 Task: Font style For heading Use Bell MT with dark cyan 1 colour & Underline. font size for heading '24 Pt. 'Change the font style of data to Britannic Boldand font size to  18 Pt. Change the alignment of both headline & data to  Align top. In the sheet  analysisMonthlySales_Analysis
Action: Mouse moved to (64, 99)
Screenshot: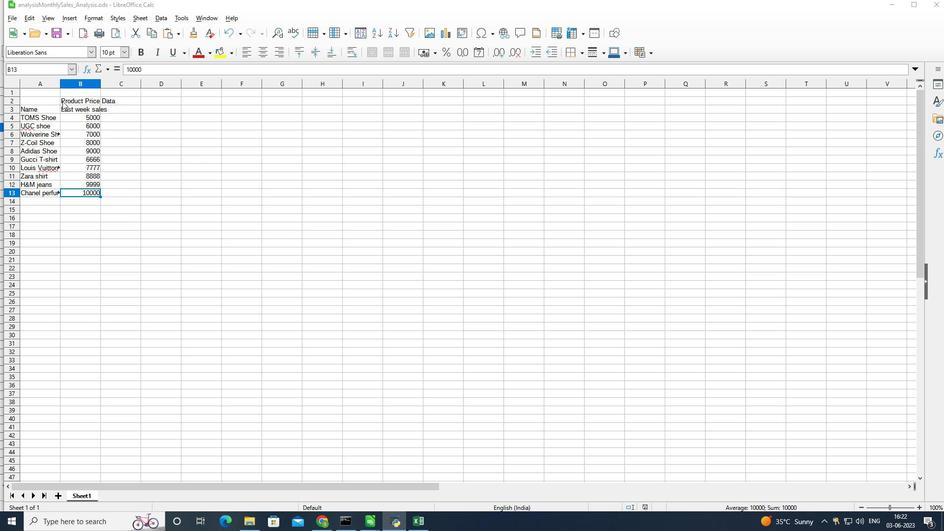 
Action: Mouse pressed left at (64, 99)
Screenshot: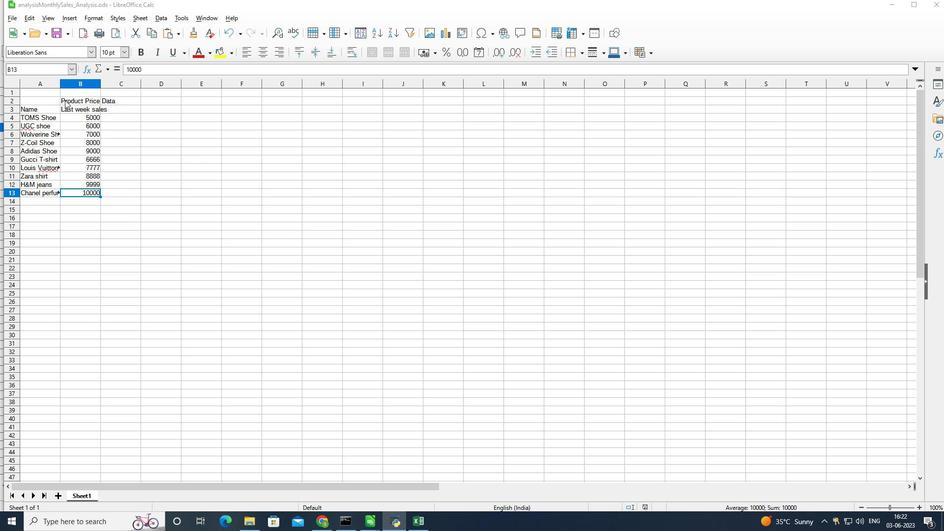 
Action: Mouse pressed left at (64, 99)
Screenshot: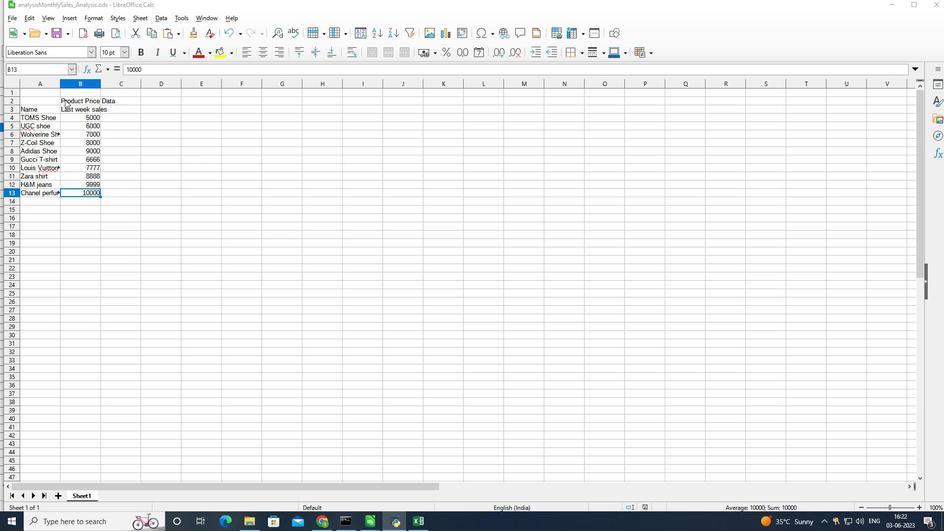 
Action: Mouse pressed left at (64, 99)
Screenshot: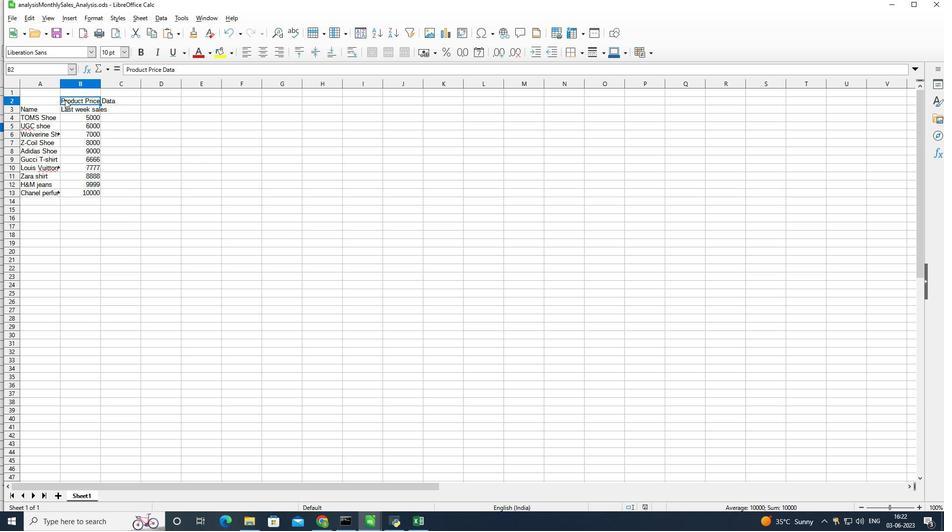 
Action: Mouse moved to (54, 55)
Screenshot: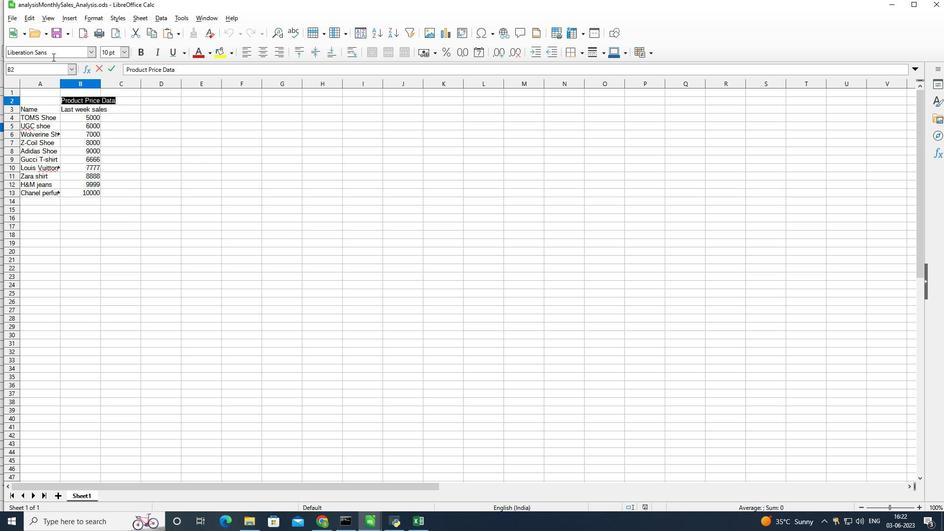 
Action: Mouse pressed left at (54, 55)
Screenshot: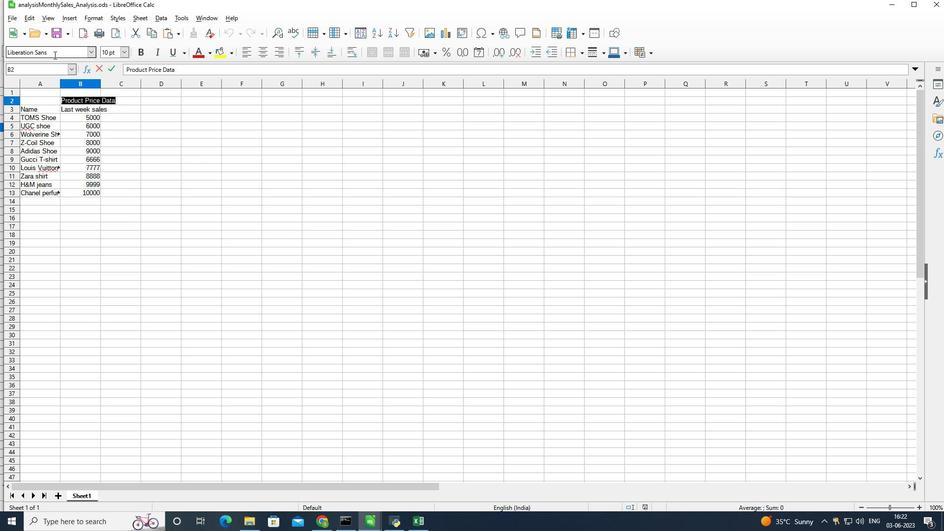 
Action: Mouse moved to (509, 0)
Screenshot: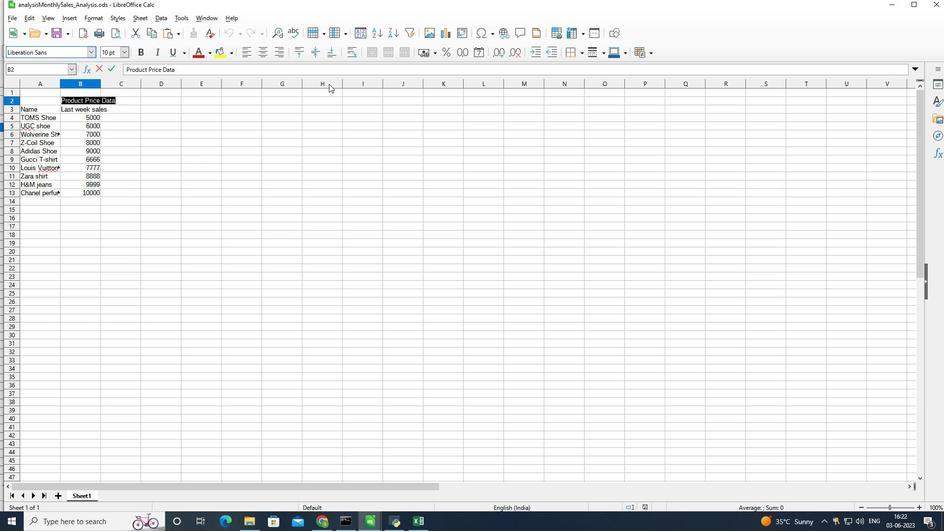 
Action: Key pressed <Key.backspace><Key.backspace><Key.backspace><Key.backspace><Key.backspace><Key.backspace><Key.backspace><Key.backspace><Key.backspace><Key.backspace><Key.backspace><Key.backspace><Key.backspace><Key.backspace><Key.backspace><Key.backspace><Key.backspace><Key.backspace><Key.backspace><Key.backspace><Key.backspace><Key.backspace><Key.backspace><Key.shift><Key.shift><Key.shift><Key.shift><Key.shift>Bell<Key.space><Key.shift>MT<Key.enter>
Screenshot: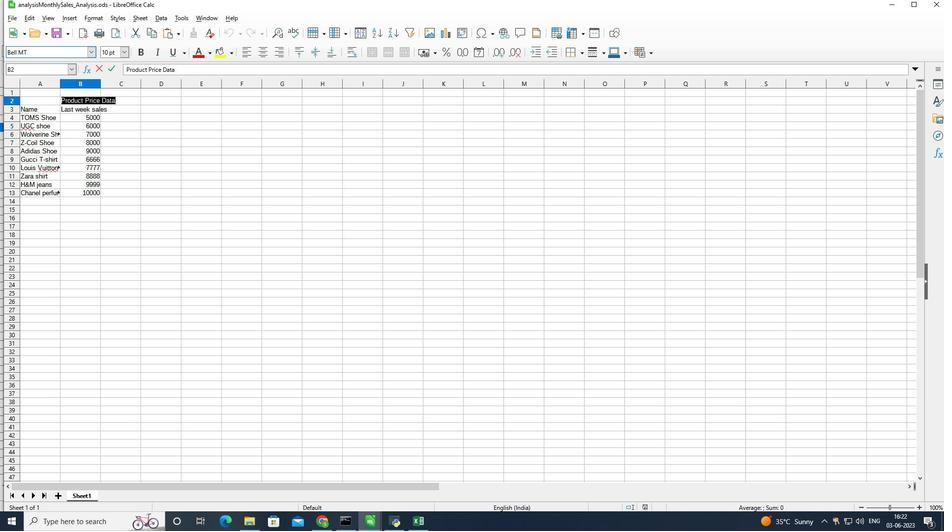 
Action: Mouse moved to (206, 51)
Screenshot: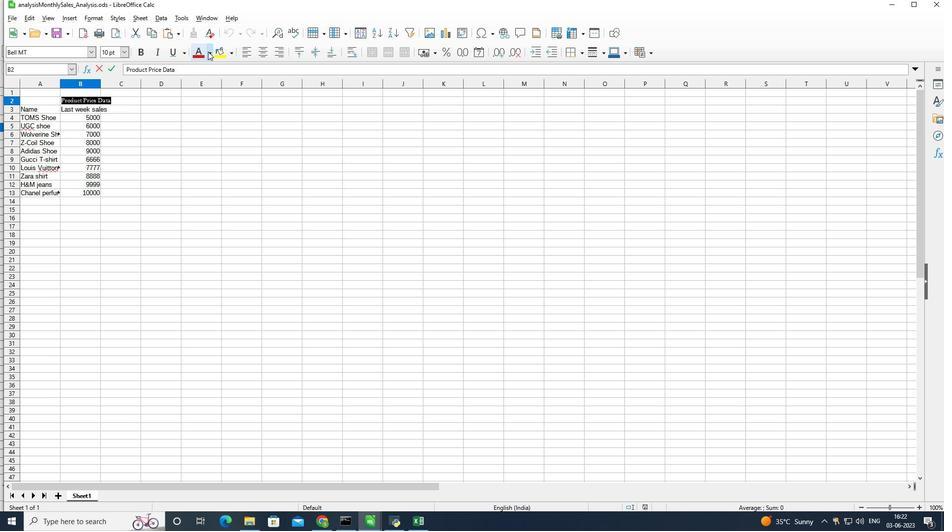
Action: Mouse pressed left at (206, 51)
Screenshot: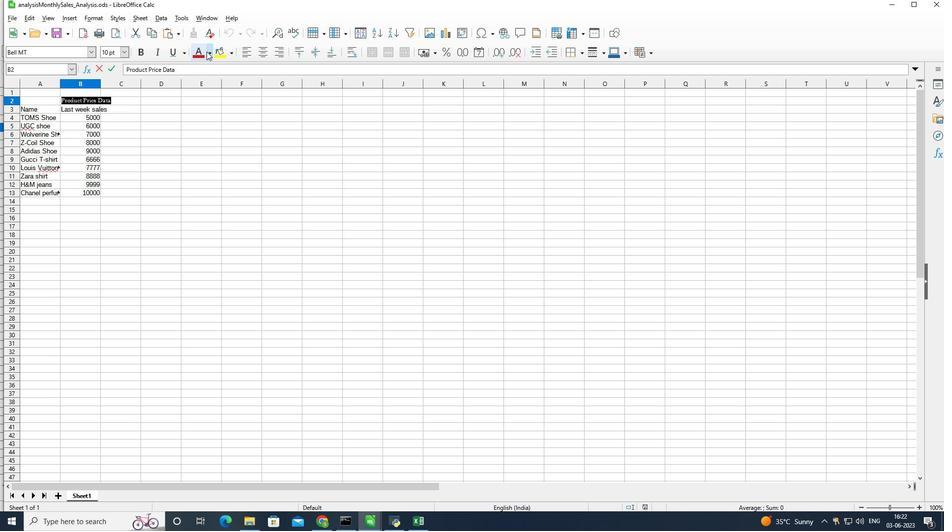 
Action: Mouse moved to (202, 50)
Screenshot: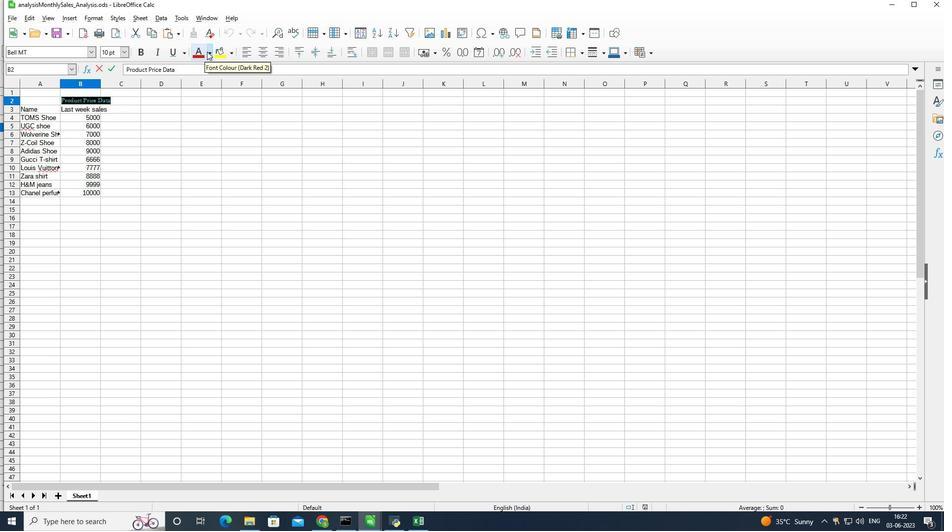 
Action: Mouse pressed left at (202, 50)
Screenshot: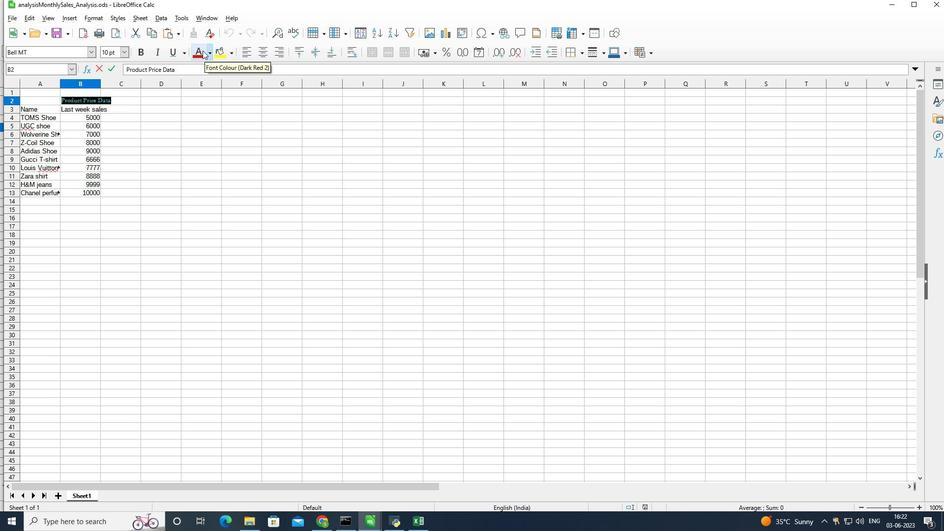 
Action: Mouse moved to (212, 52)
Screenshot: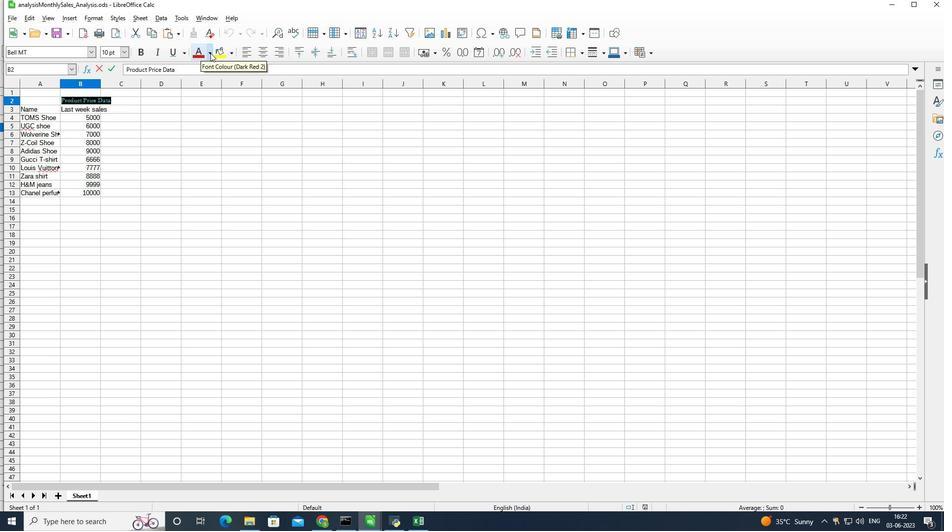 
Action: Mouse pressed left at (212, 52)
Screenshot: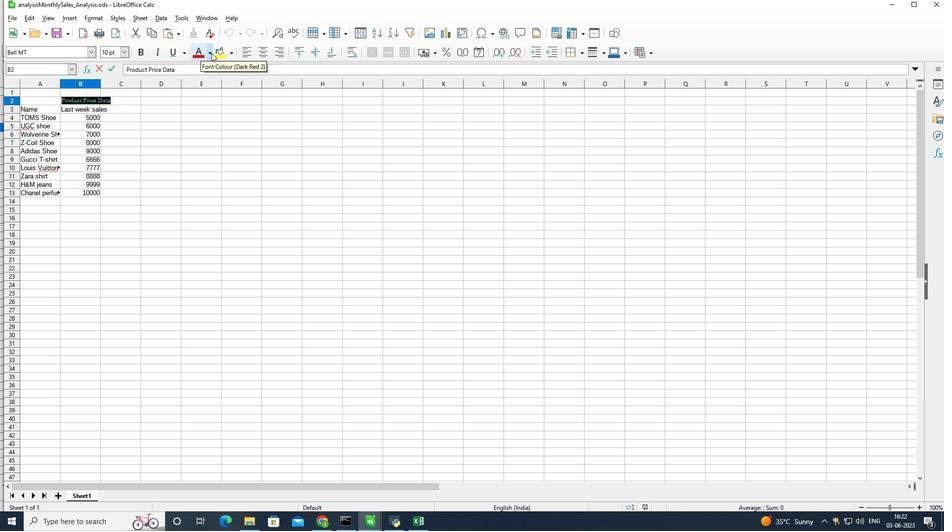 
Action: Mouse moved to (220, 99)
Screenshot: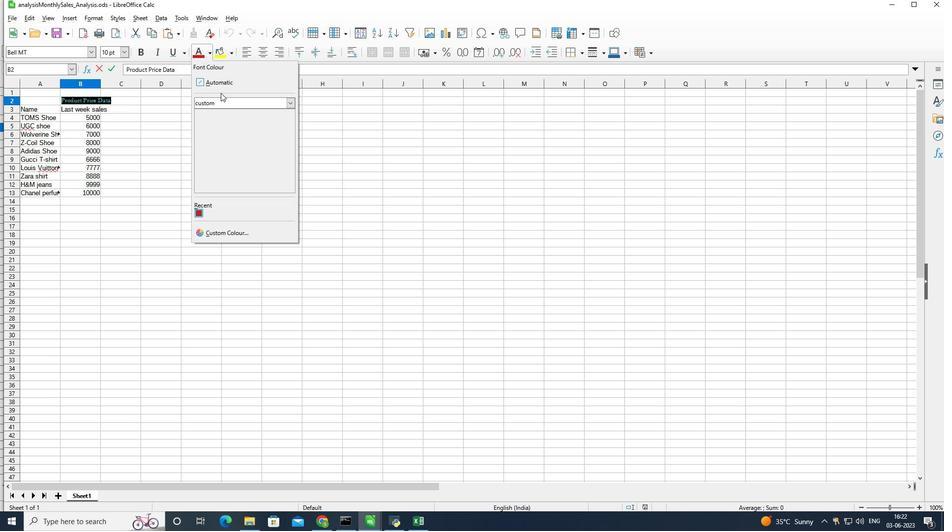 
Action: Mouse pressed left at (220, 99)
Screenshot: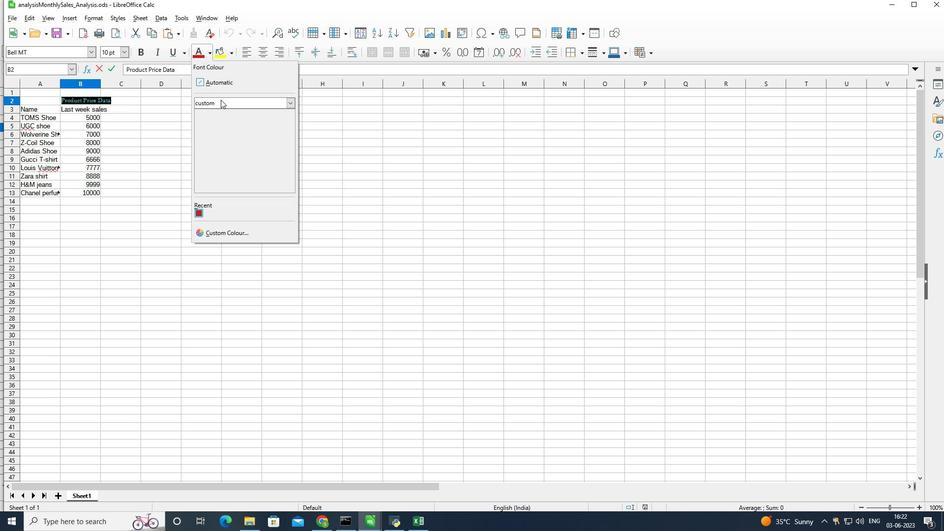 
Action: Mouse moved to (244, 152)
Screenshot: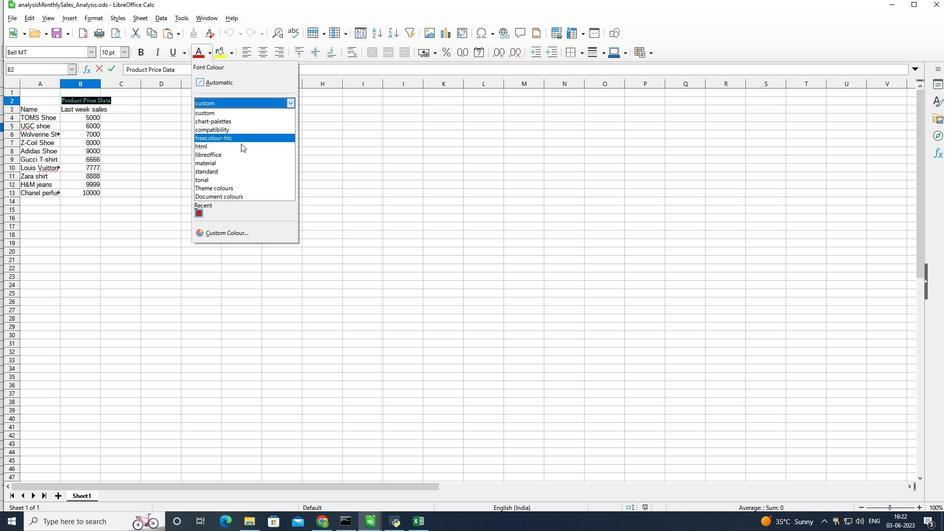 
Action: Mouse scrolled (244, 151) with delta (0, 0)
Screenshot: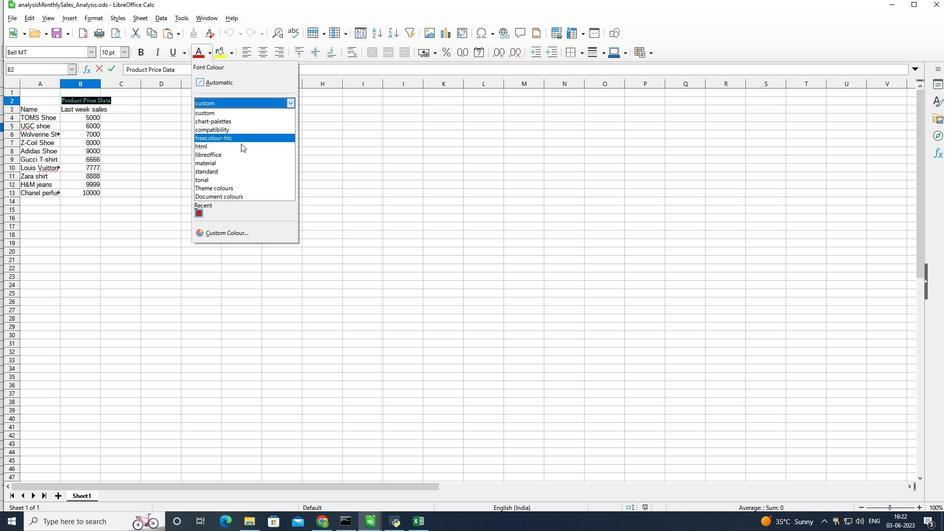 
Action: Mouse moved to (245, 155)
Screenshot: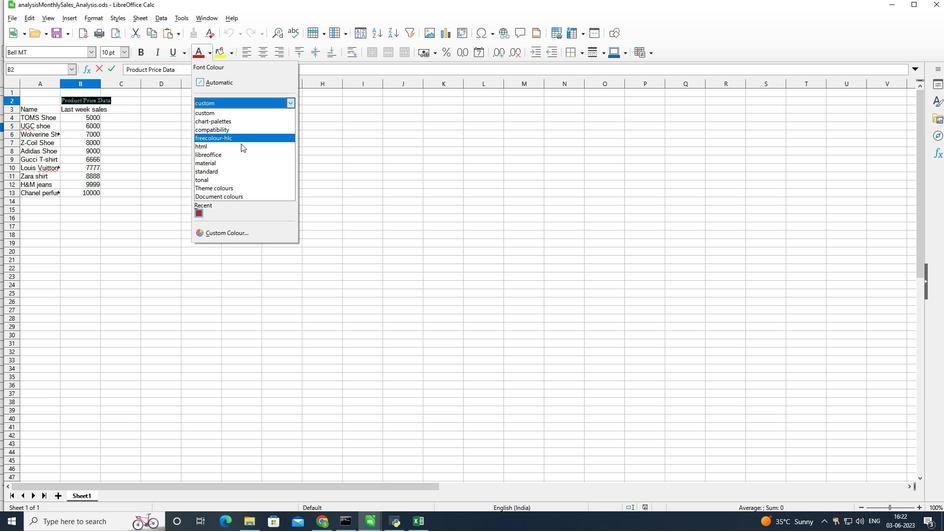 
Action: Mouse scrolled (245, 155) with delta (0, 0)
Screenshot: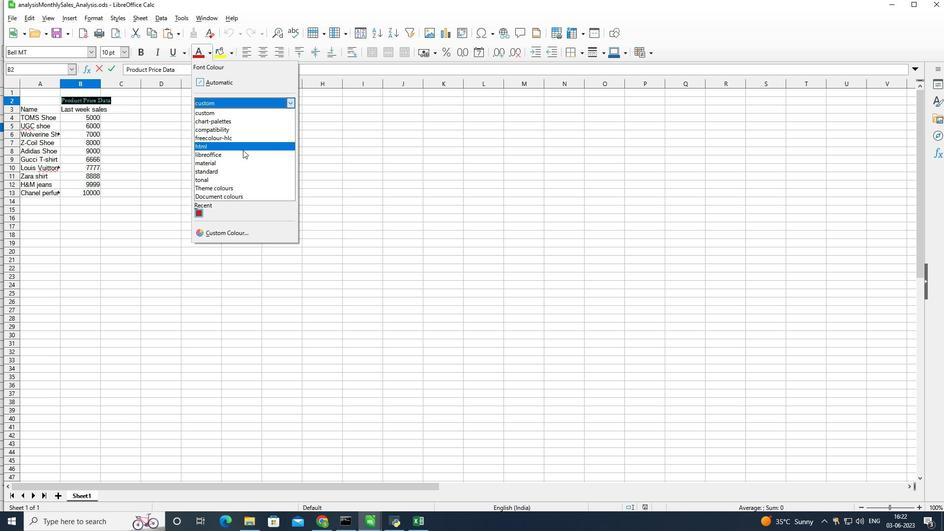 
Action: Mouse moved to (245, 156)
Screenshot: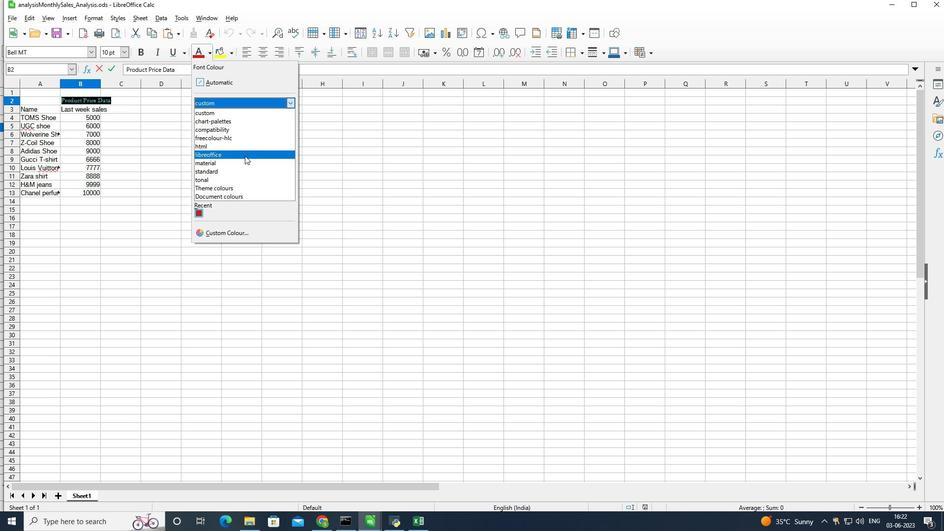 
Action: Mouse scrolled (245, 155) with delta (0, 0)
Screenshot: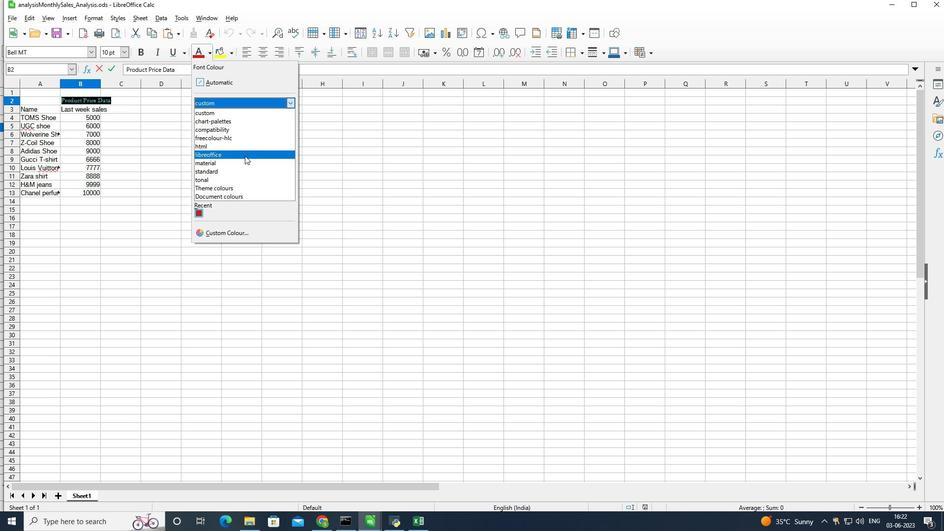 
Action: Mouse moved to (245, 156)
Screenshot: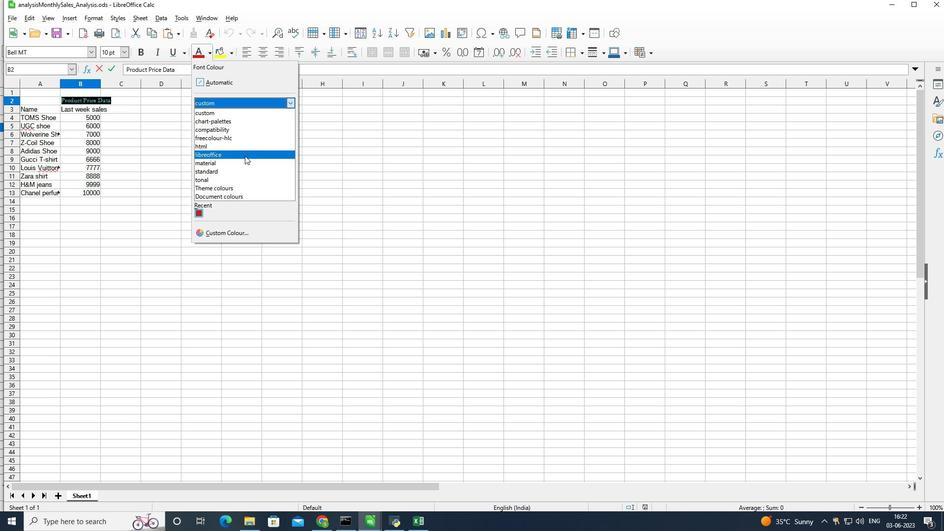 
Action: Mouse scrolled (245, 155) with delta (0, 0)
Screenshot: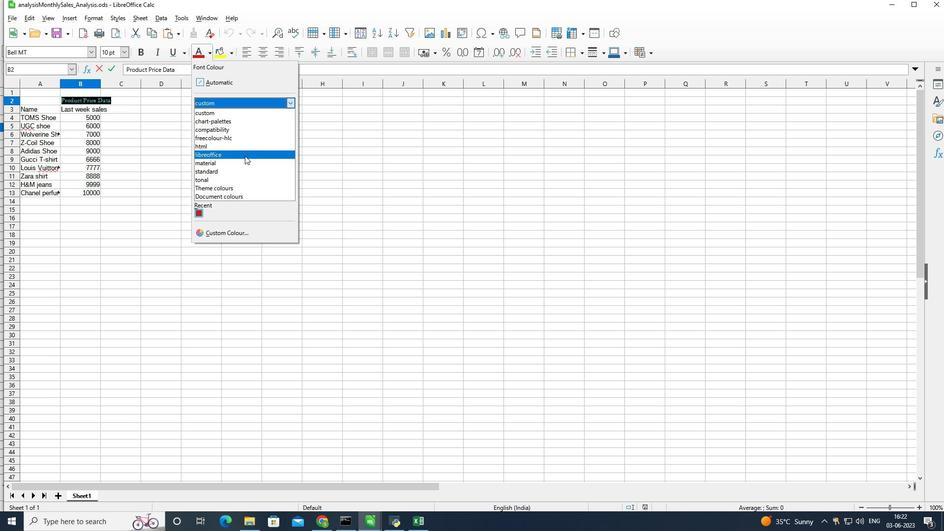 
Action: Mouse moved to (224, 196)
Screenshot: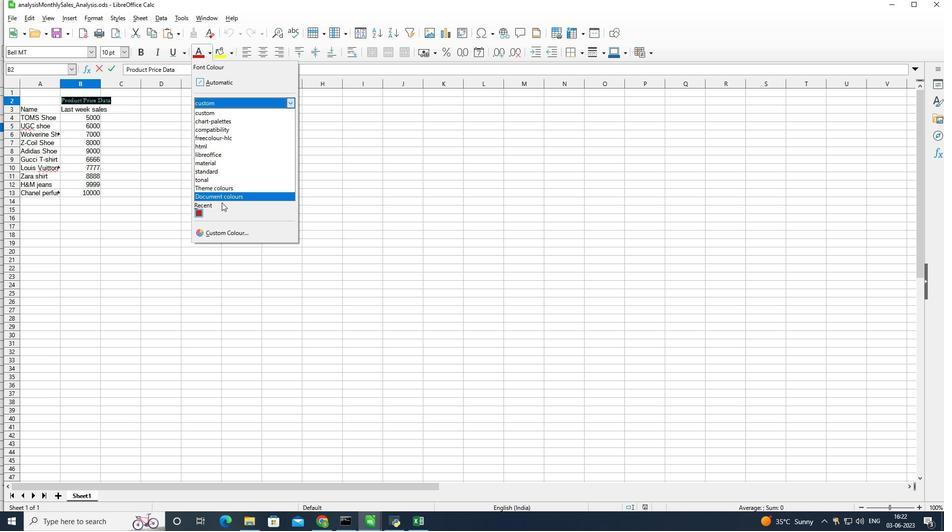 
Action: Mouse pressed left at (224, 196)
Screenshot: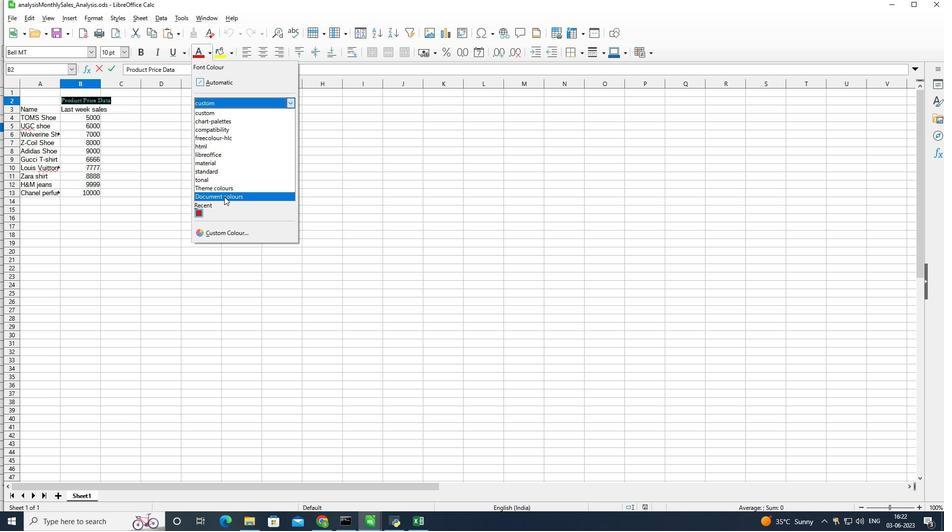 
Action: Mouse moved to (291, 102)
Screenshot: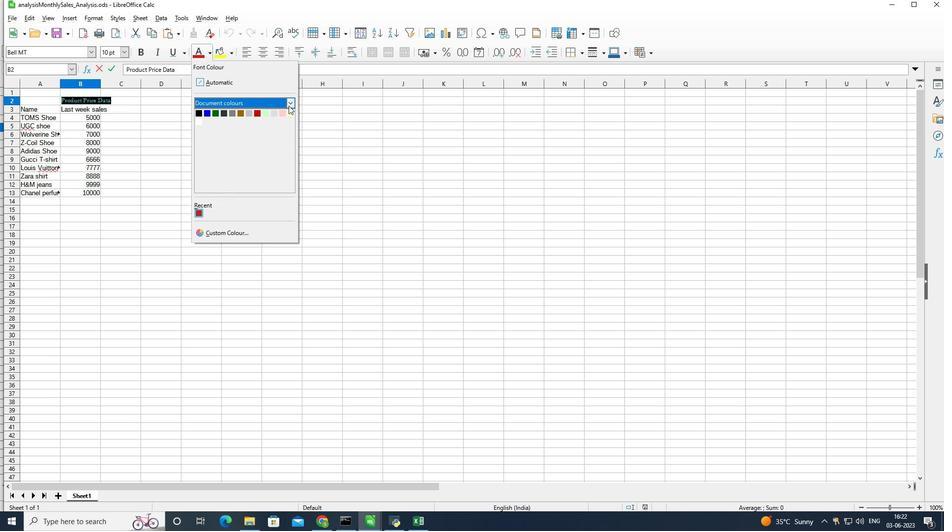 
Action: Mouse pressed left at (291, 102)
Screenshot: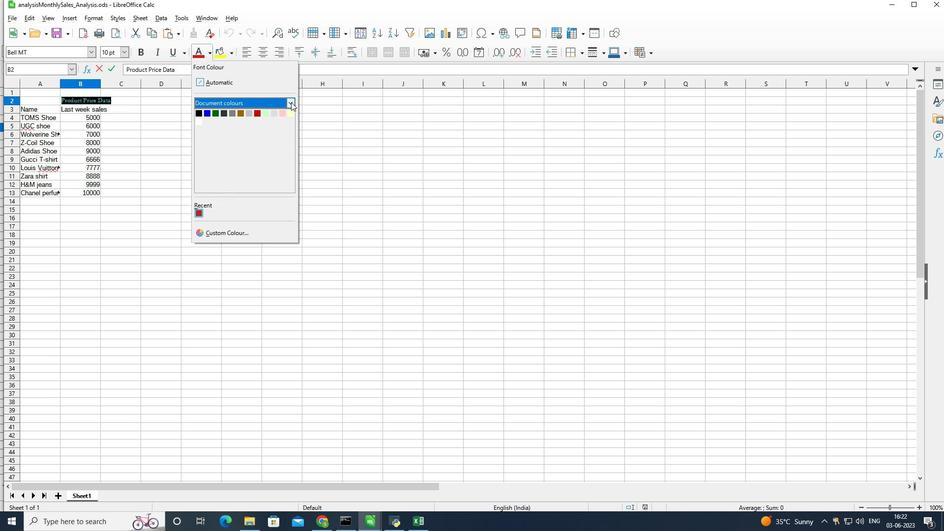 
Action: Mouse moved to (212, 234)
Screenshot: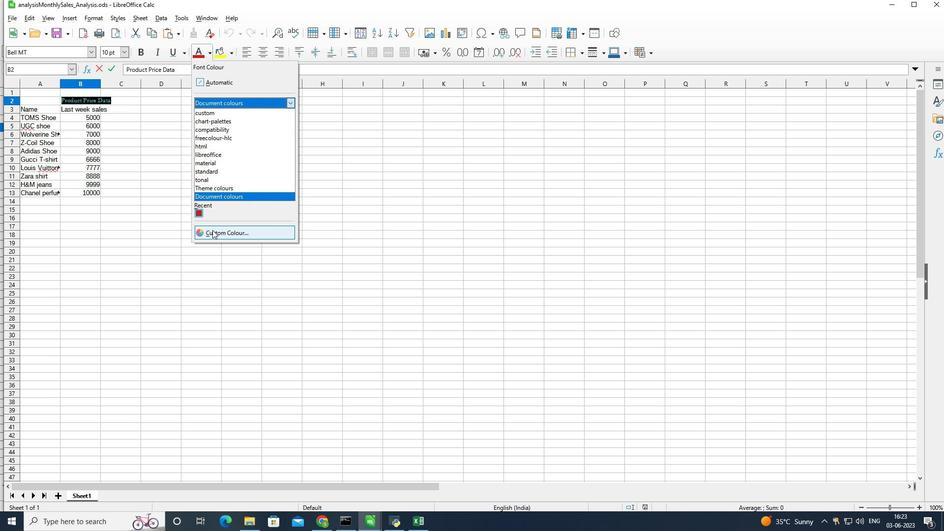 
Action: Mouse pressed left at (212, 234)
Screenshot: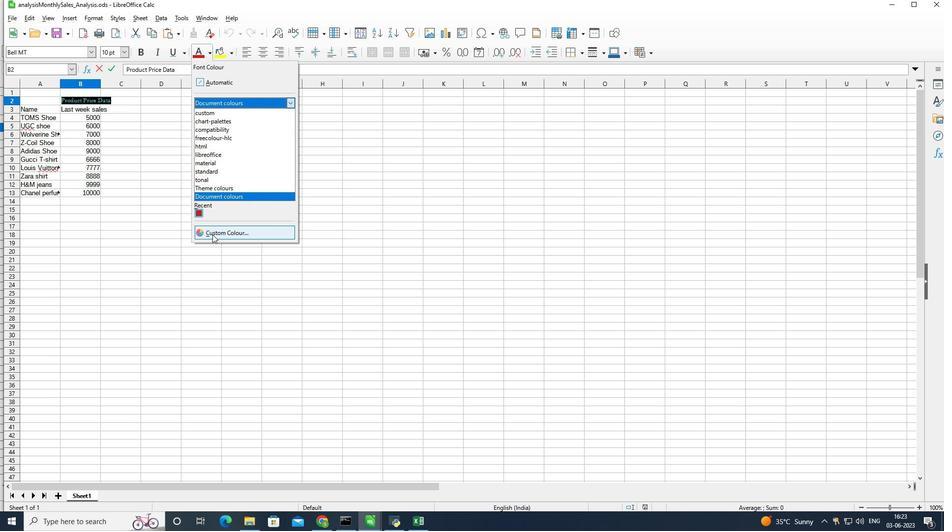 
Action: Mouse moved to (586, 148)
Screenshot: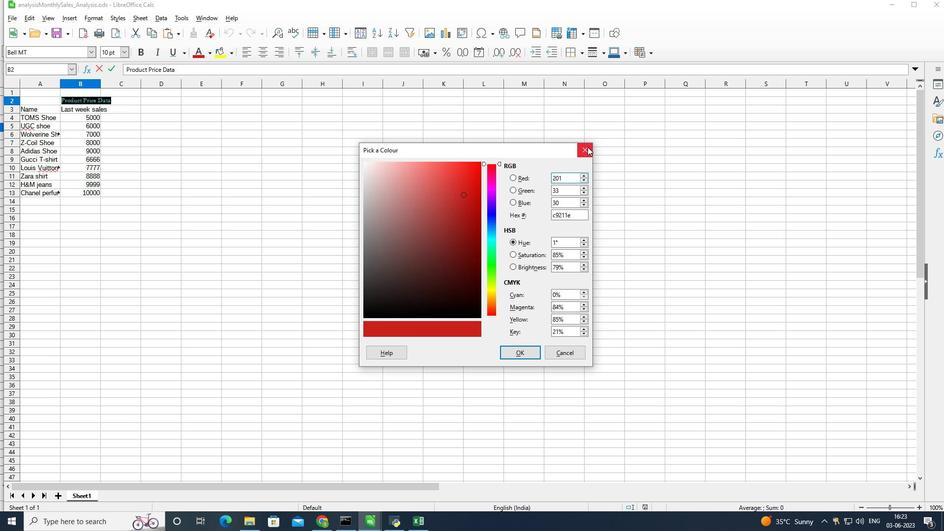 
Action: Mouse pressed left at (586, 148)
Screenshot: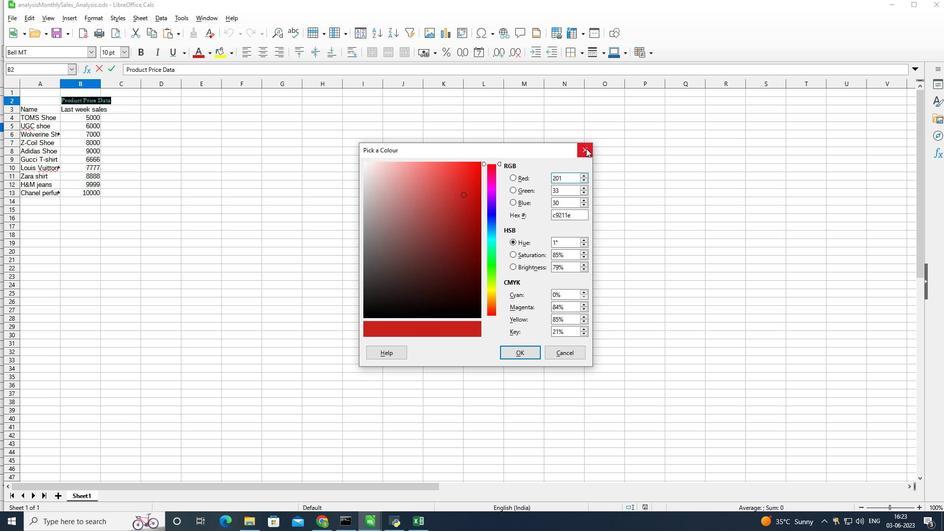 
Action: Mouse moved to (208, 50)
Screenshot: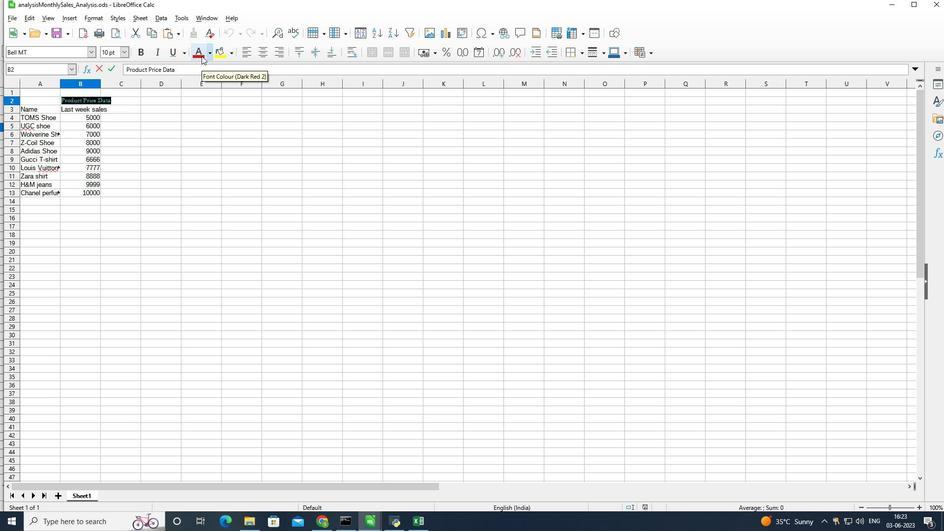 
Action: Mouse pressed left at (208, 50)
Screenshot: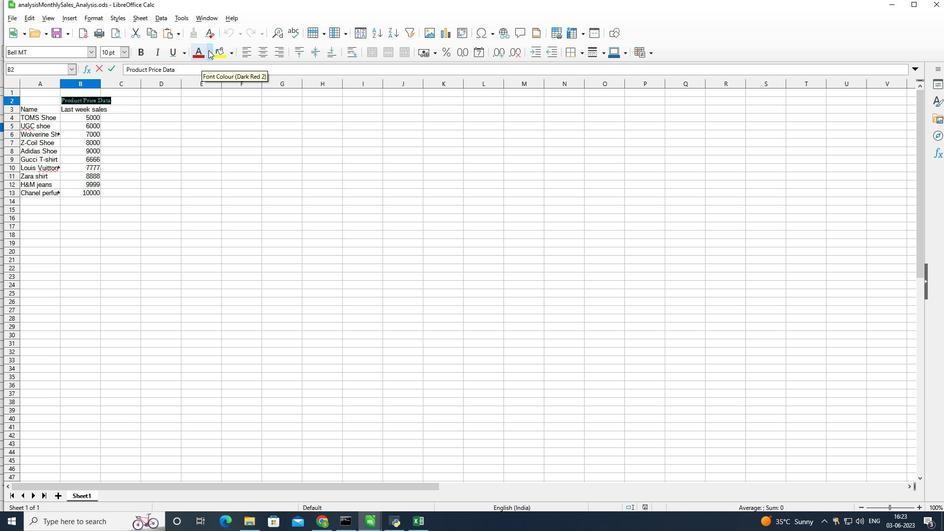 
Action: Mouse moved to (236, 231)
Screenshot: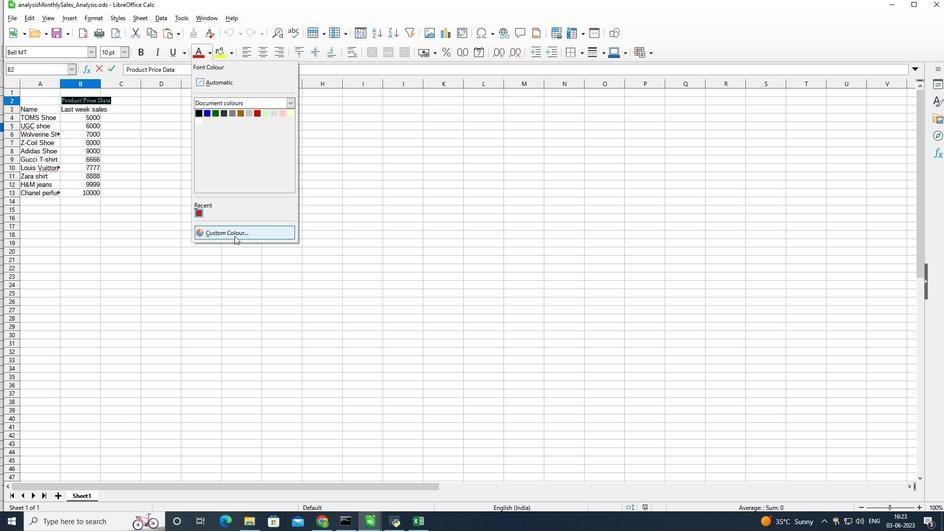 
Action: Mouse pressed left at (236, 231)
Screenshot: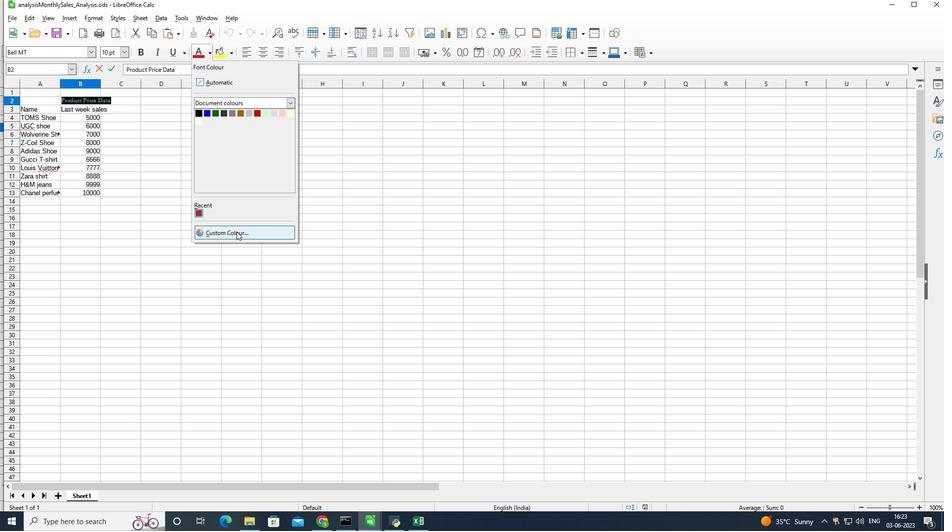
Action: Mouse moved to (569, 216)
Screenshot: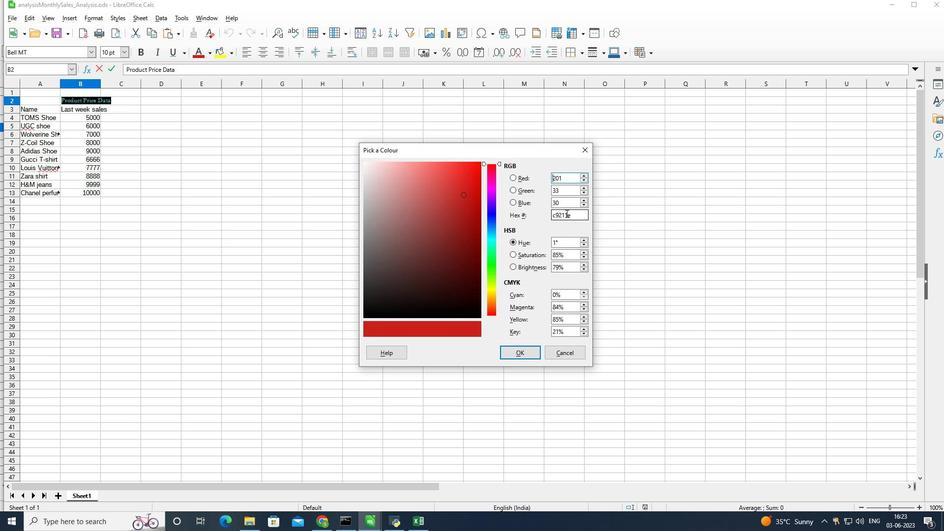 
Action: Mouse pressed left at (569, 216)
Screenshot: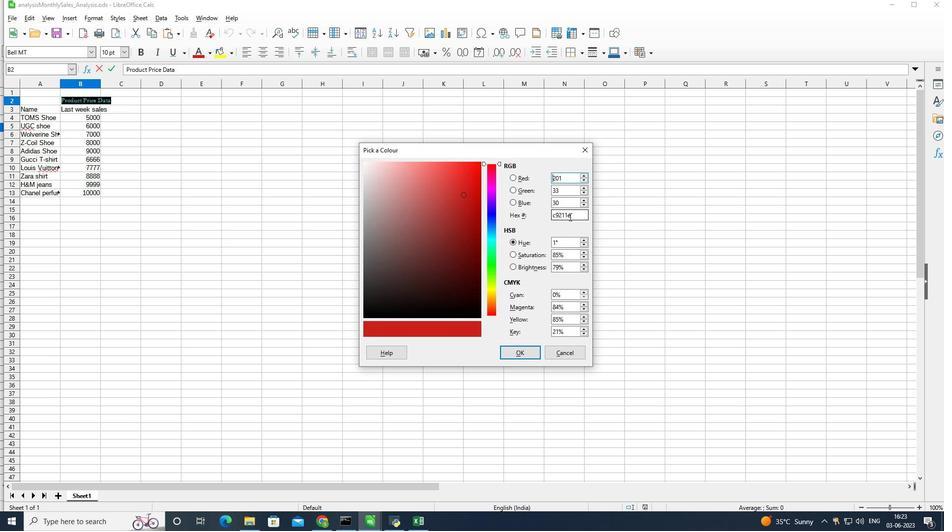 
Action: Mouse moved to (578, 216)
Screenshot: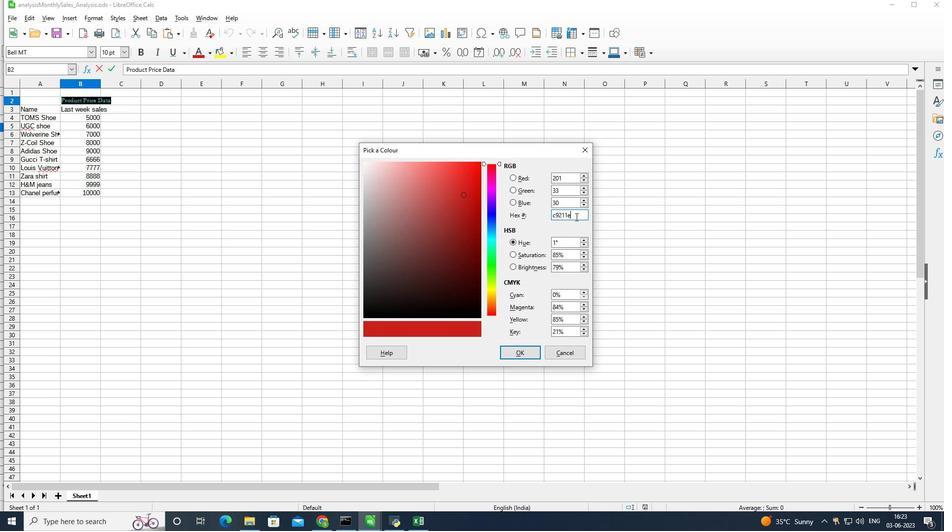 
Action: Key pressed <Key.backspace><Key.backspace>
Screenshot: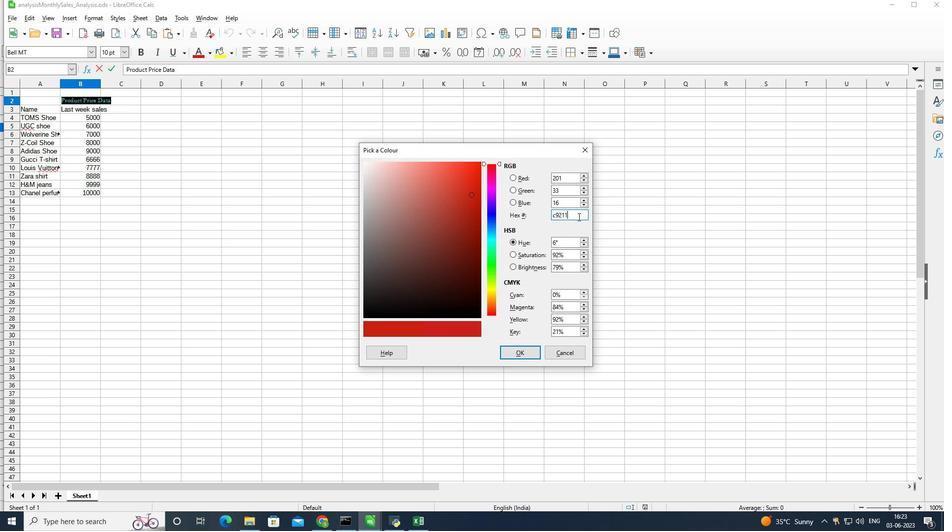 
Action: Mouse moved to (578, 217)
Screenshot: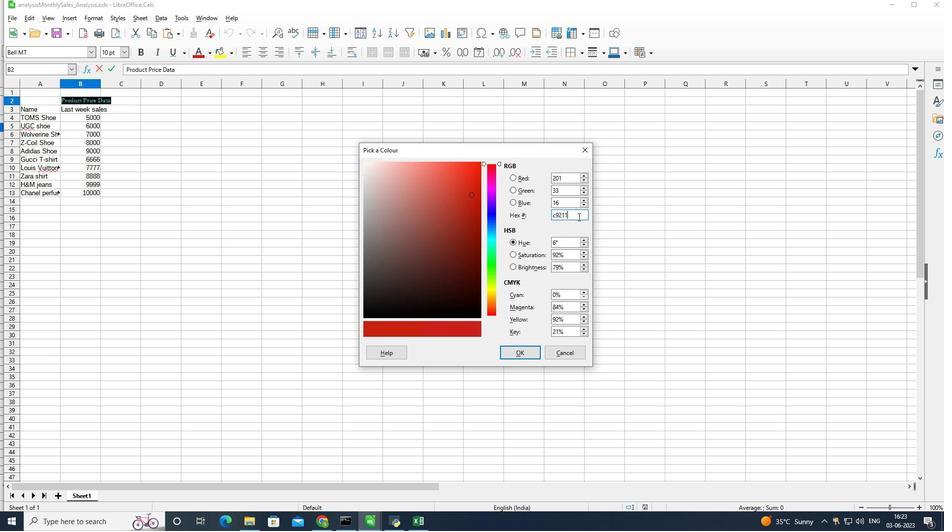 
Action: Key pressed <Key.backspace><Key.backspace>
Screenshot: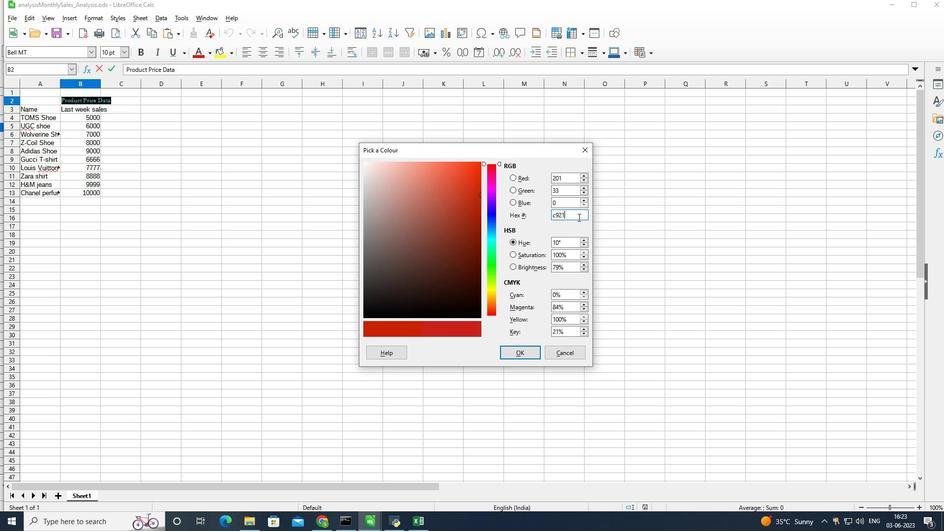
Action: Mouse moved to (578, 217)
Screenshot: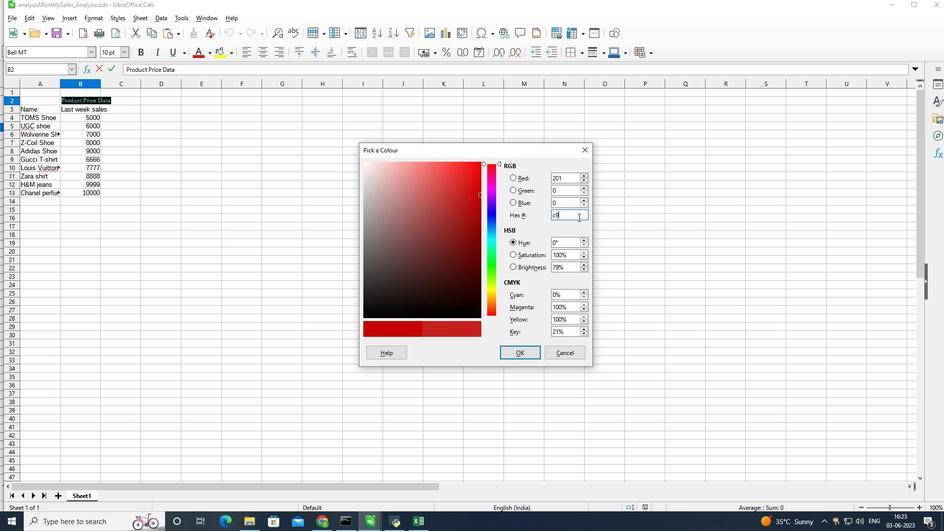
Action: Key pressed <Key.backspace>
Screenshot: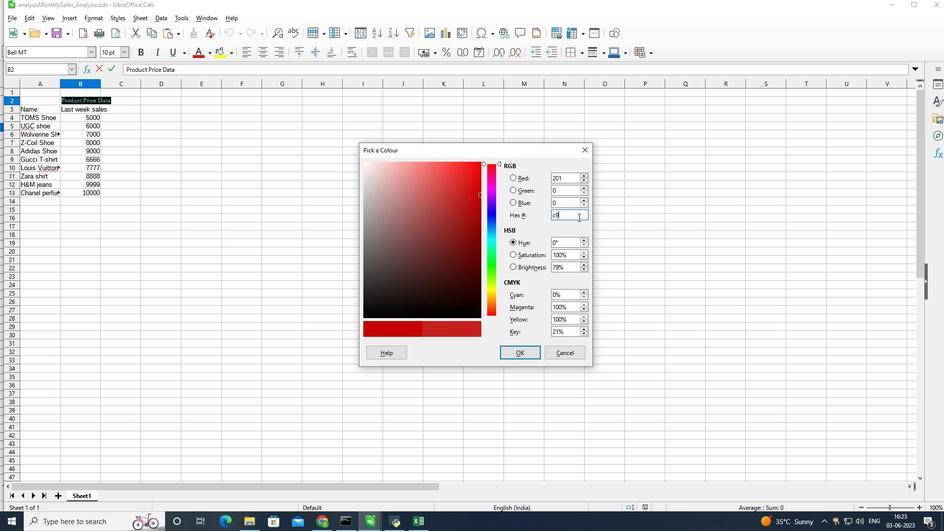 
Action: Mouse moved to (578, 217)
Screenshot: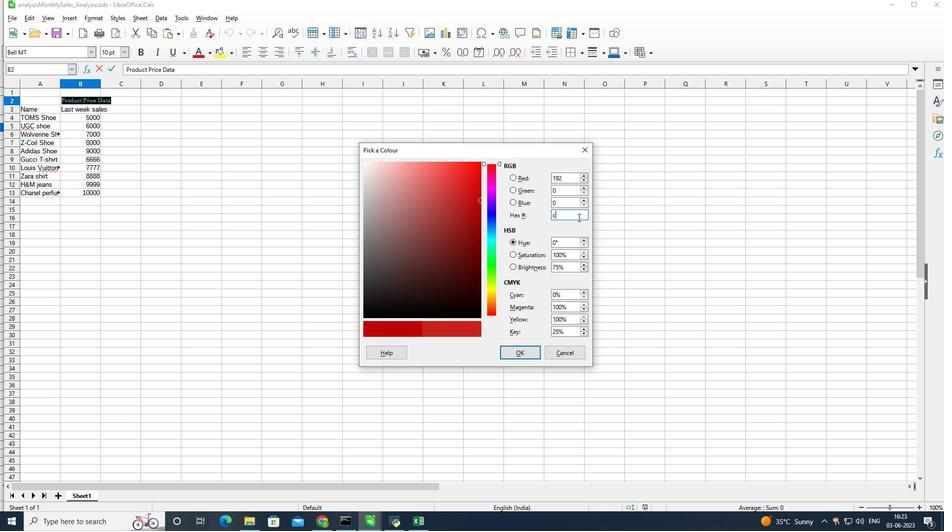 
Action: Key pressed <Key.backspace>
Screenshot: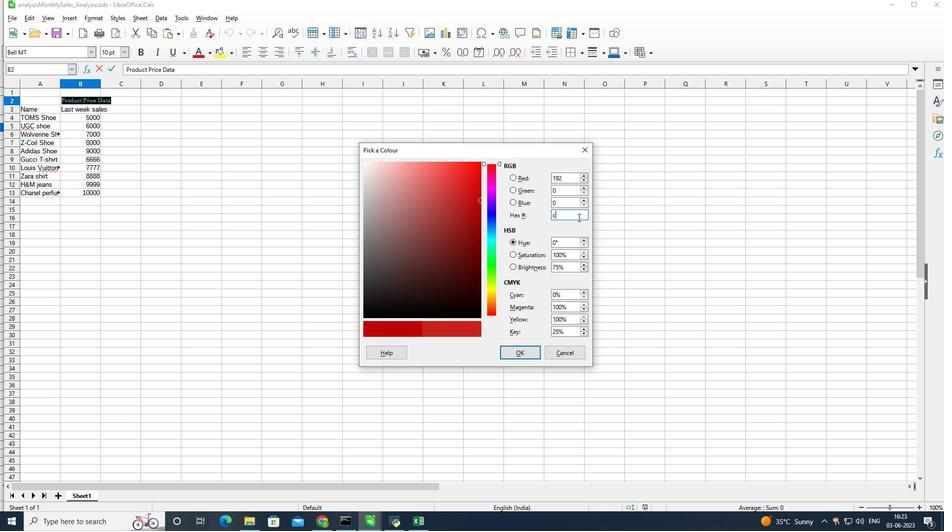 
Action: Mouse moved to (566, 217)
Screenshot: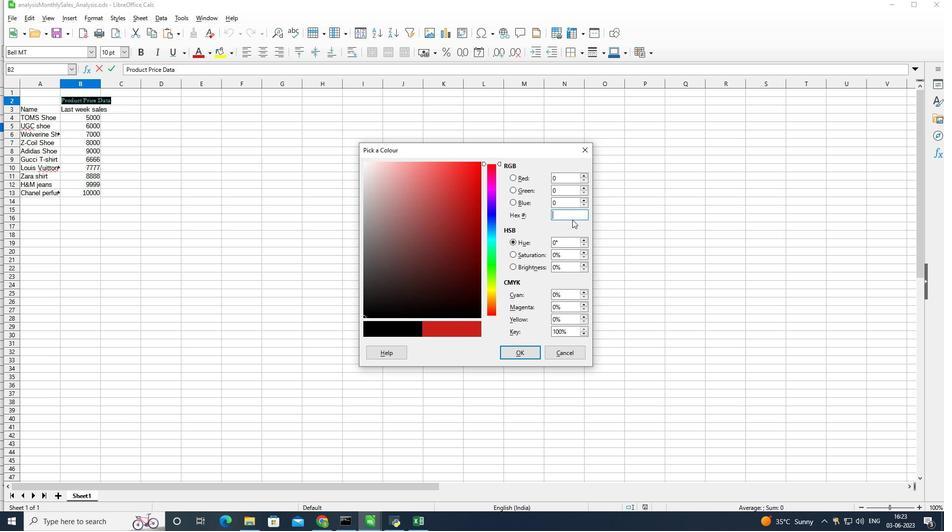 
Action: Key pressed <Key.shift>
Screenshot: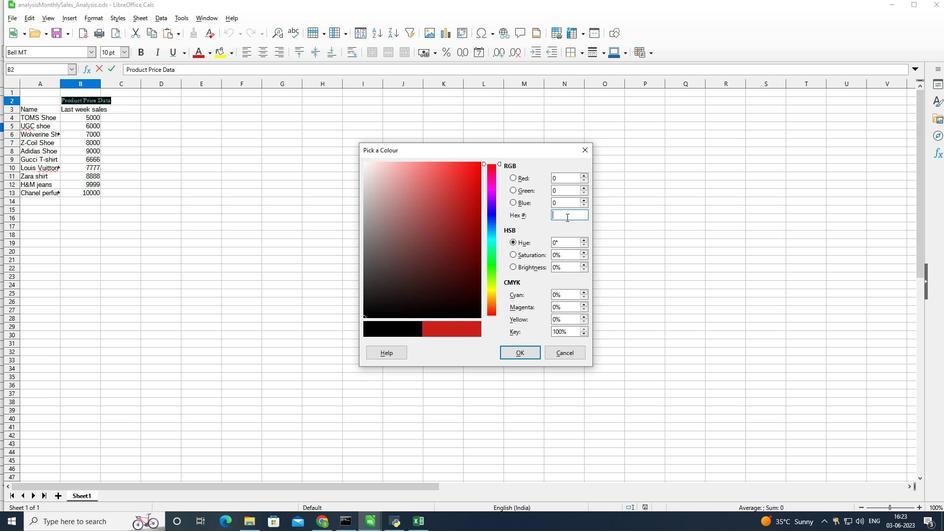 
Action: Mouse moved to (565, 217)
Screenshot: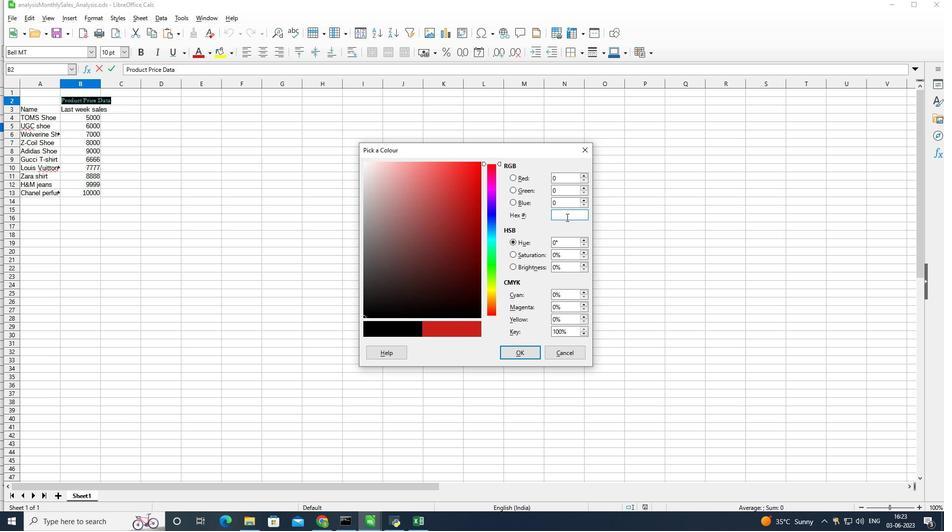 
Action: Key pressed <Key.shift><Key.shift><Key.shift><Key.shift><Key.shift><Key.shift><Key.shift><Key.shift><Key.shift>#
Screenshot: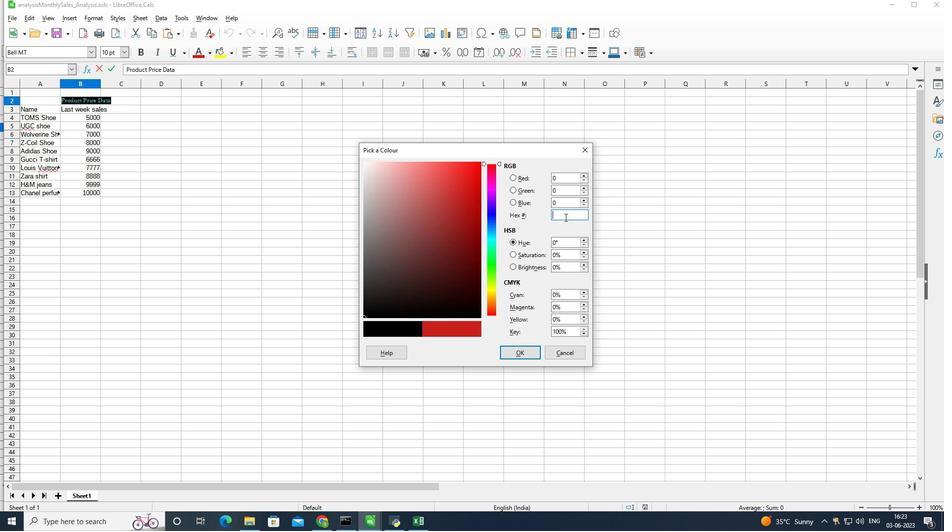 
Action: Mouse moved to (564, 217)
Screenshot: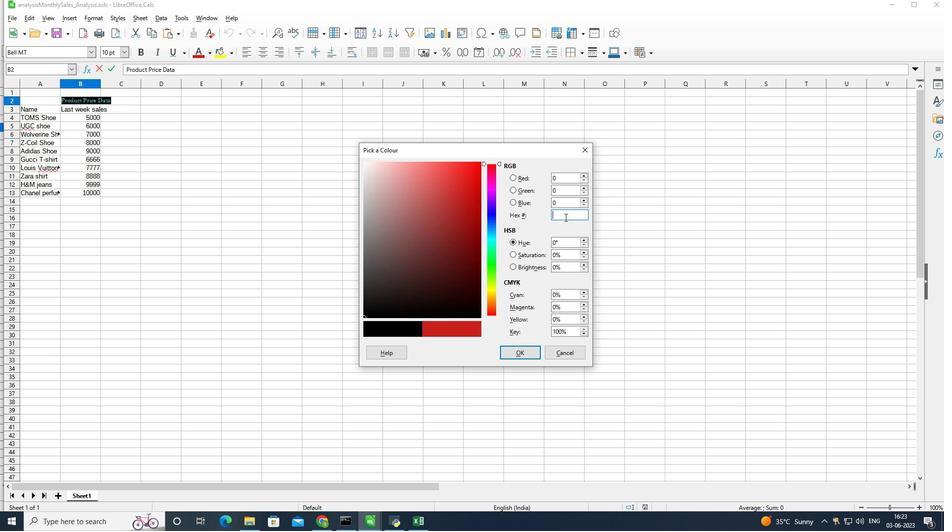 
Action: Key pressed <Key.shift>#
Screenshot: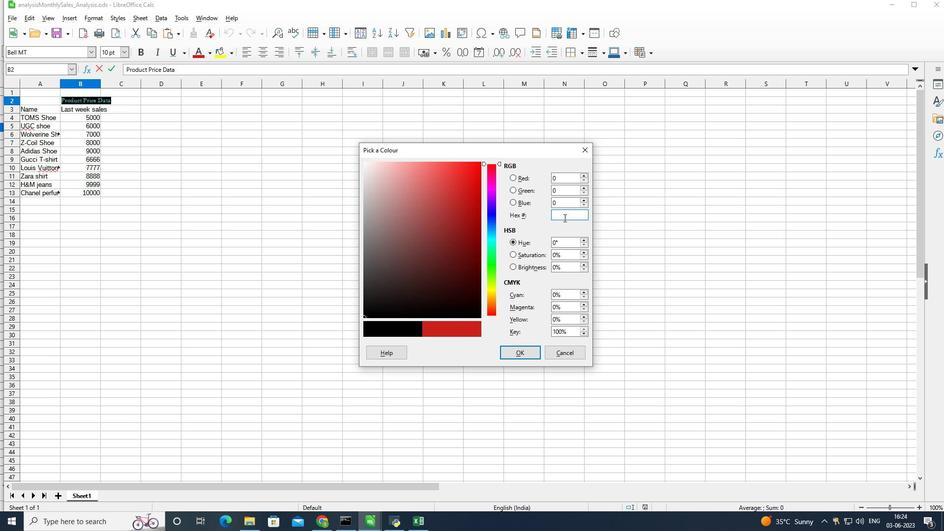 
Action: Mouse moved to (554, 216)
Screenshot: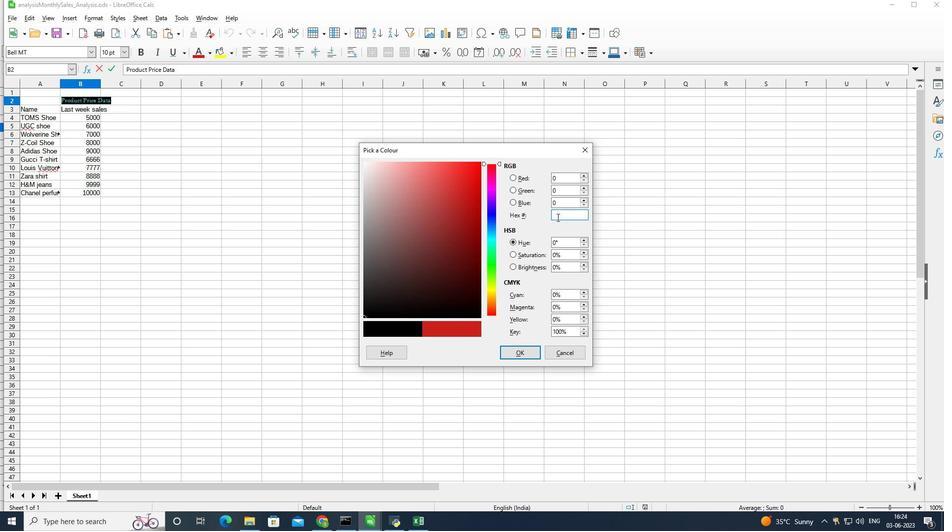 
Action: Key pressed 0
Screenshot: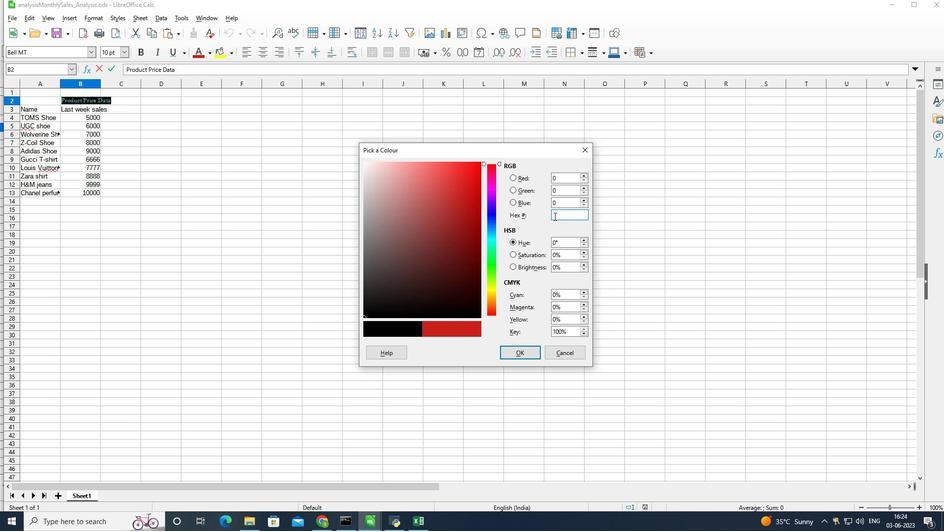 
Action: Mouse moved to (554, 216)
Screenshot: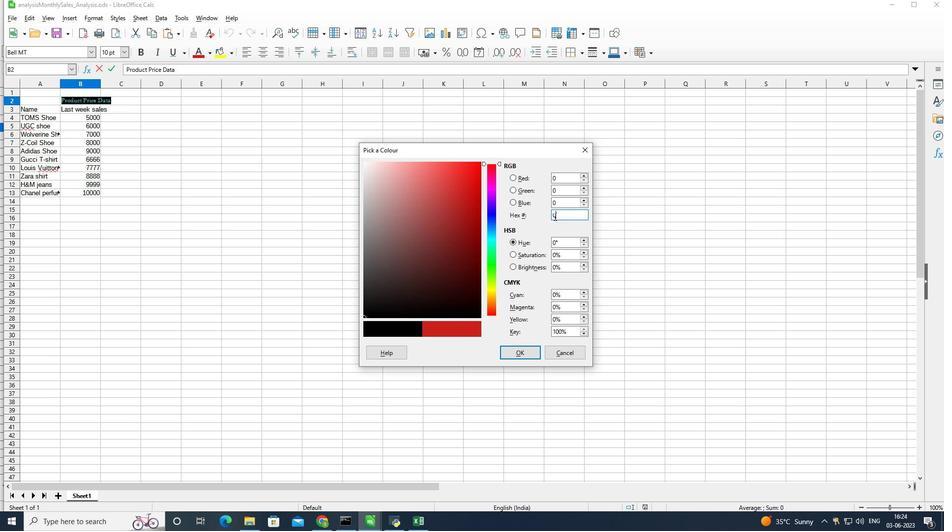 
Action: Key pressed 0
Screenshot: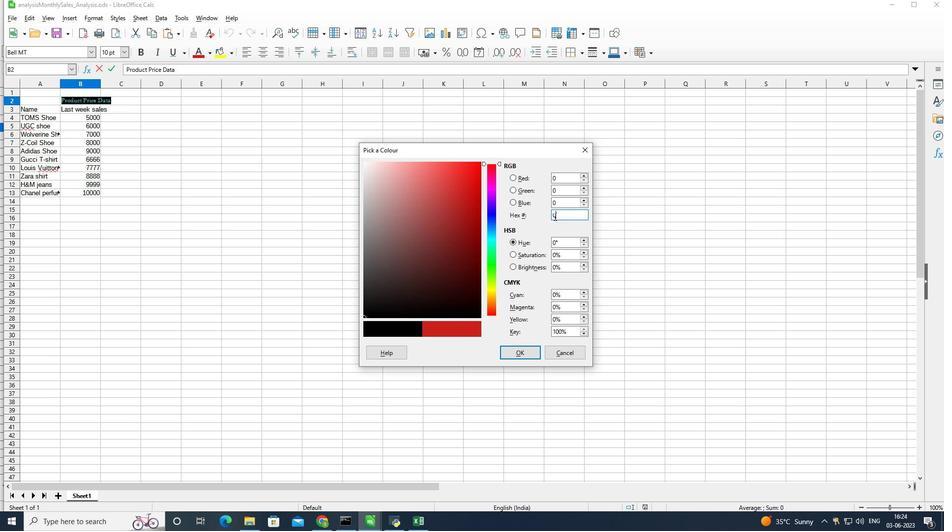 
Action: Mouse moved to (550, 216)
Screenshot: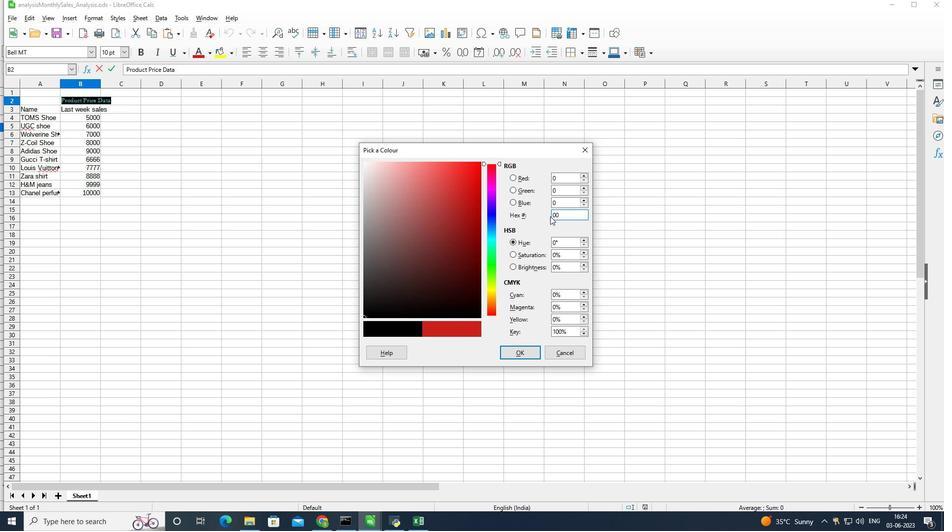 
Action: Key pressed ffff
Screenshot: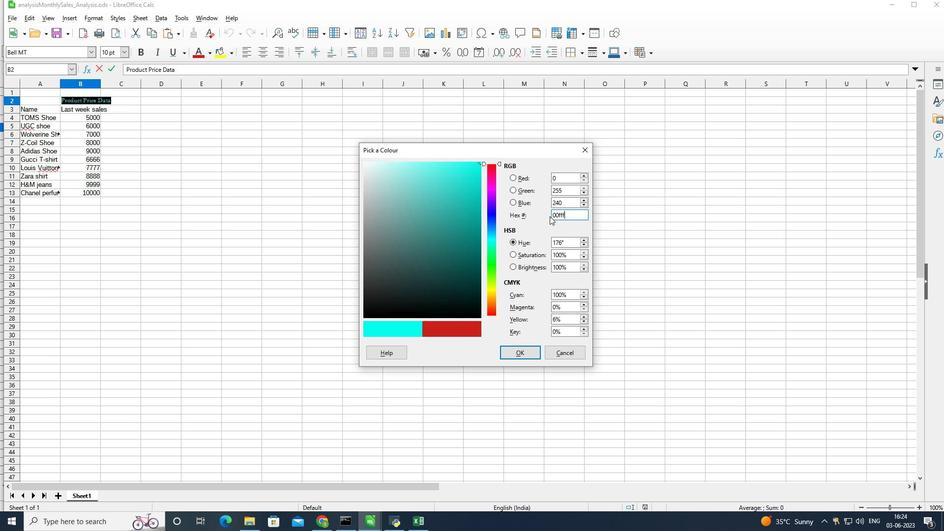 
Action: Mouse moved to (511, 349)
Screenshot: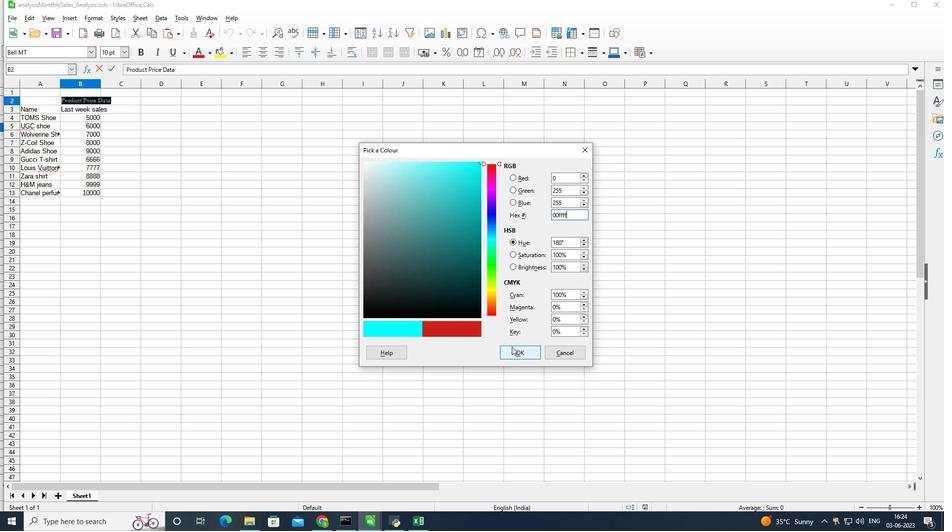 
Action: Mouse pressed left at (511, 349)
Screenshot: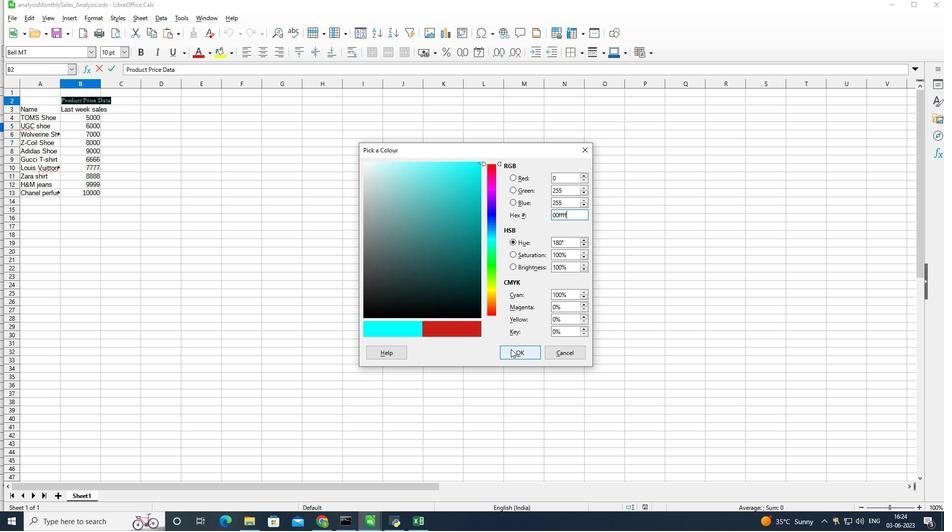 
Action: Mouse moved to (176, 53)
Screenshot: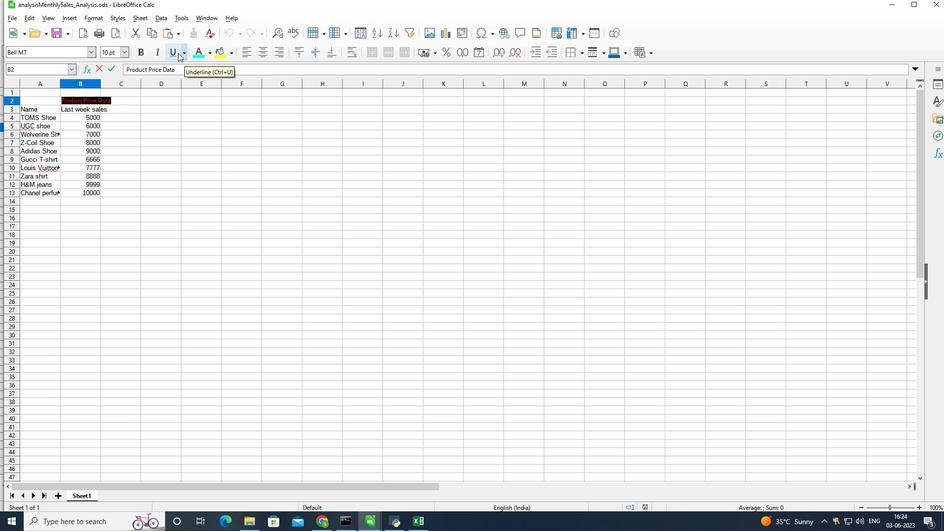 
Action: Mouse pressed left at (176, 53)
Screenshot: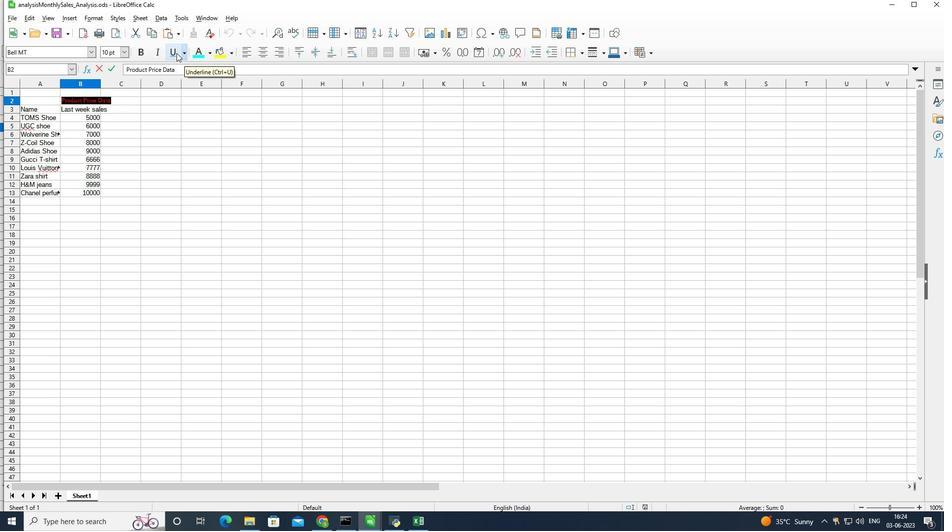 
Action: Mouse moved to (123, 51)
Screenshot: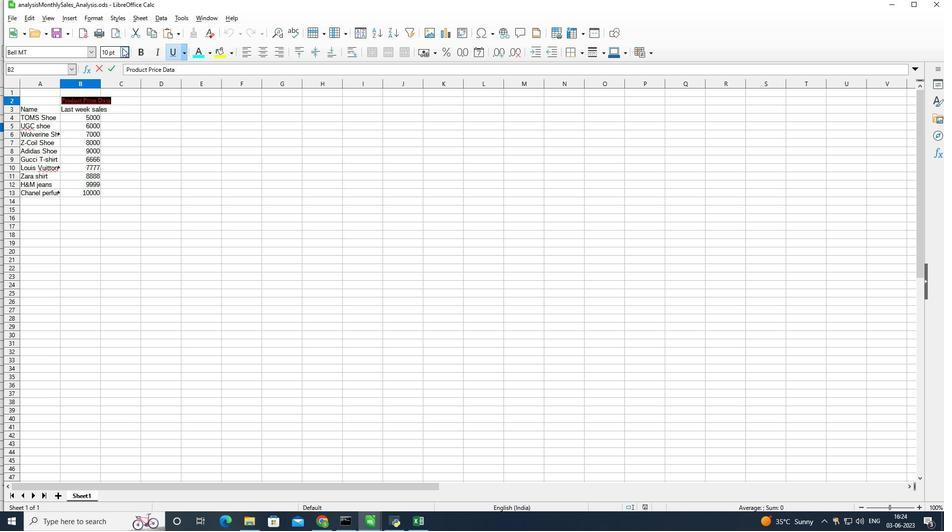 
Action: Mouse pressed left at (123, 51)
Screenshot: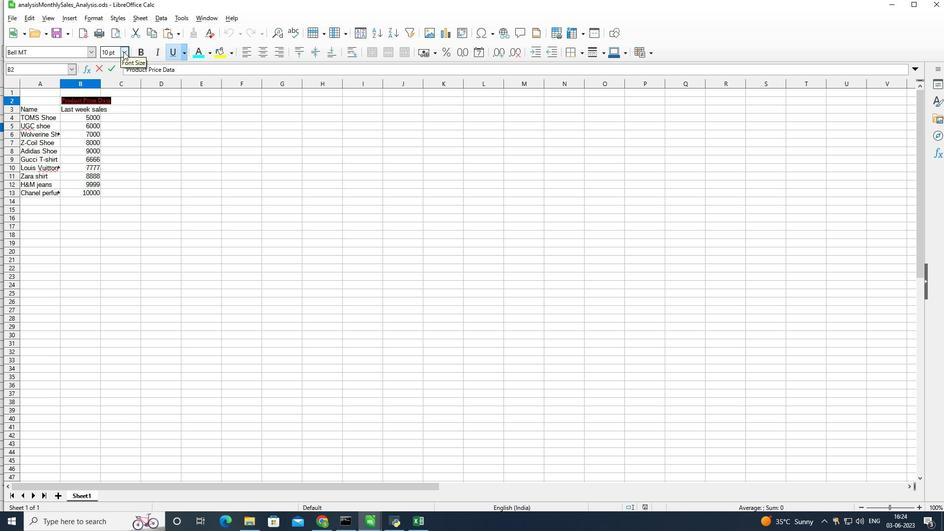
Action: Mouse moved to (105, 197)
Screenshot: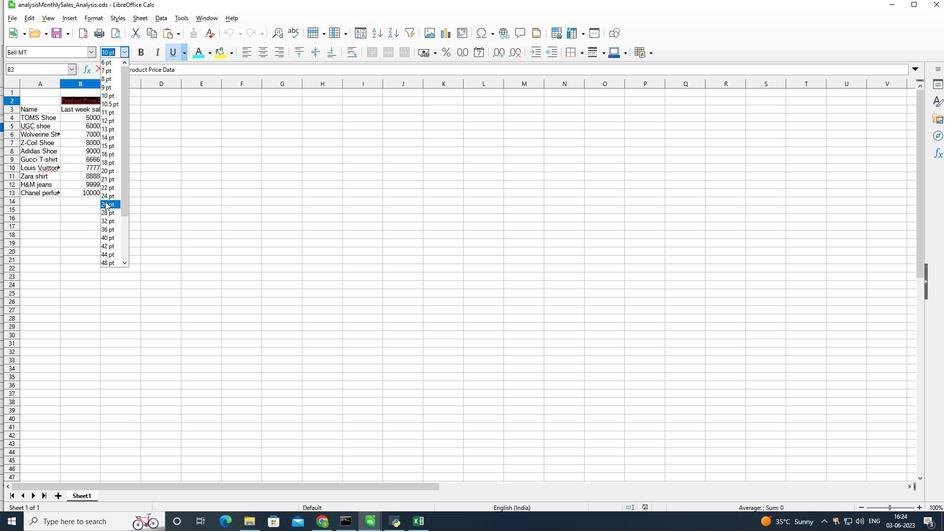 
Action: Mouse pressed left at (105, 197)
Screenshot: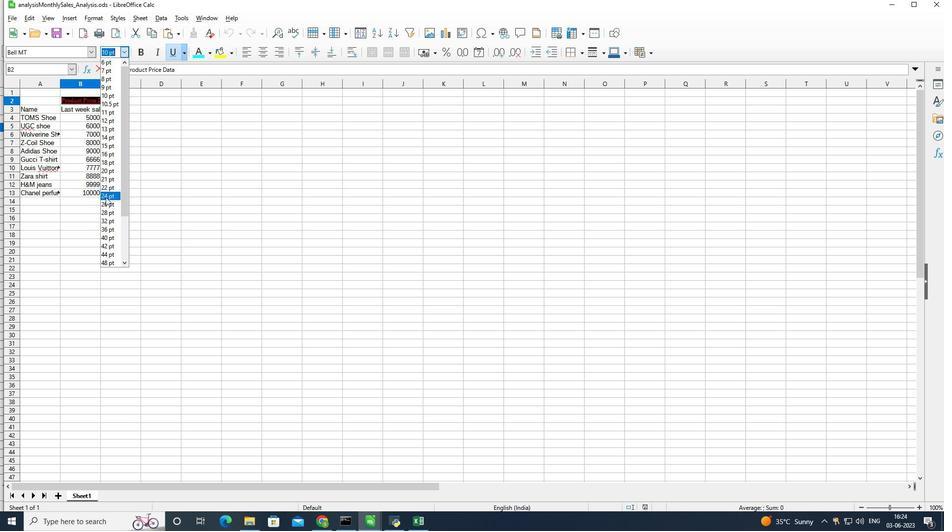 
Action: Mouse moved to (119, 140)
Screenshot: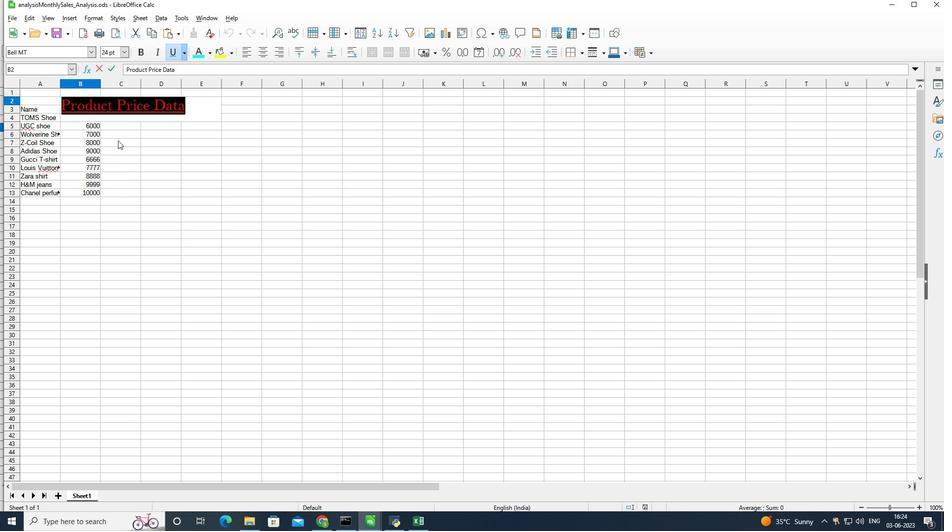 
Action: Mouse pressed left at (119, 140)
Screenshot: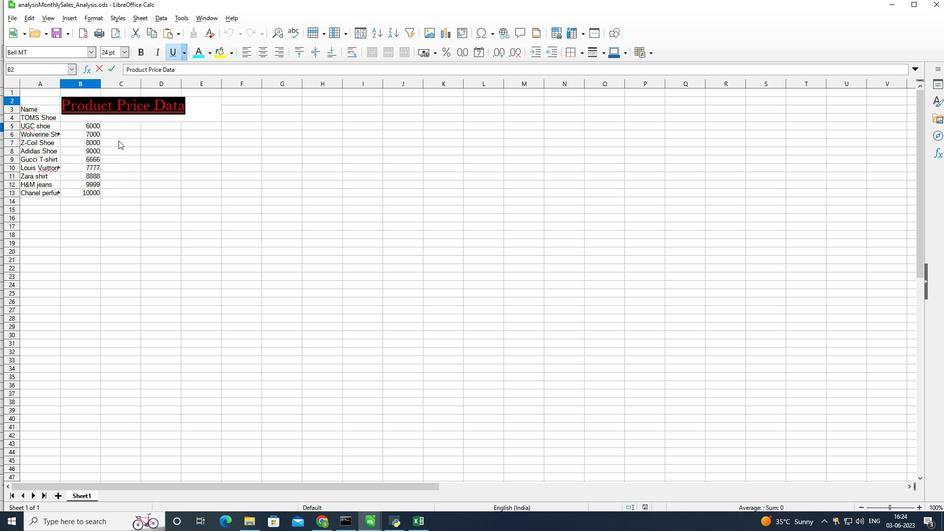 
Action: Mouse moved to (22, 118)
Screenshot: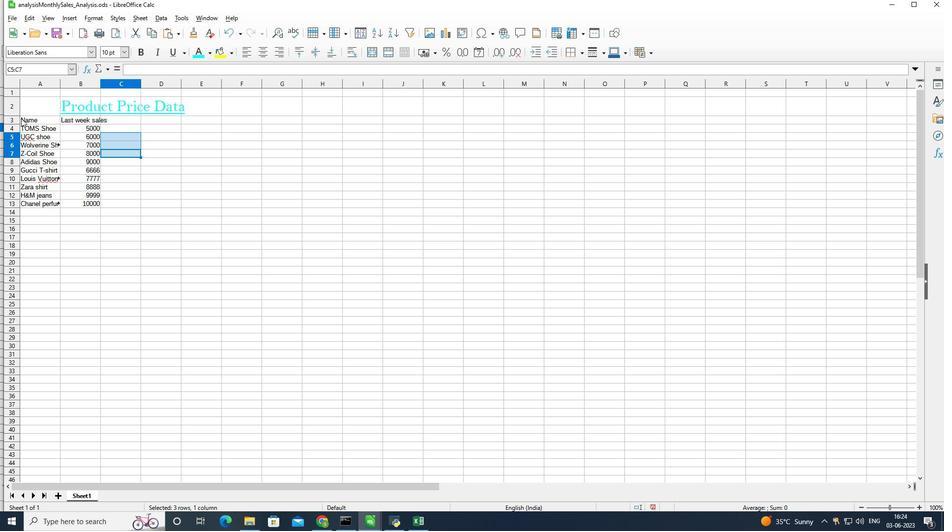 
Action: Mouse pressed left at (22, 118)
Screenshot: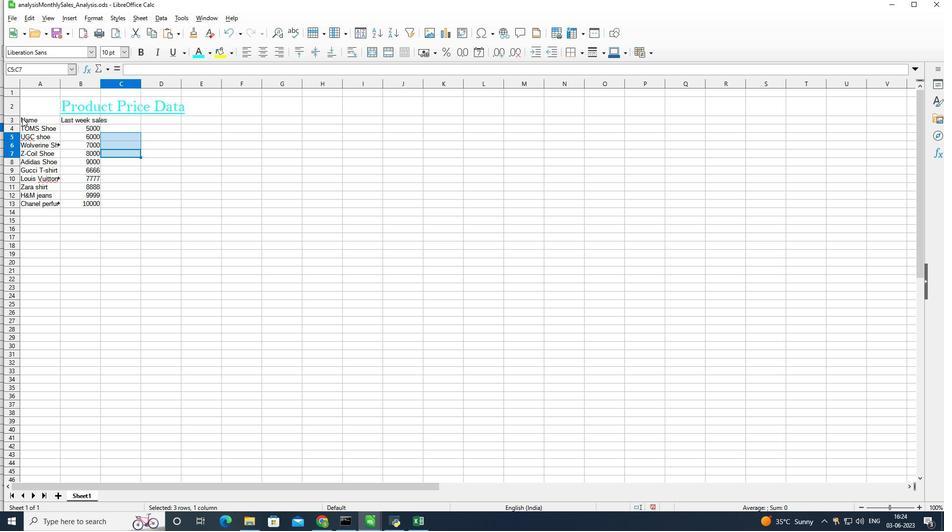 
Action: Mouse moved to (64, 53)
Screenshot: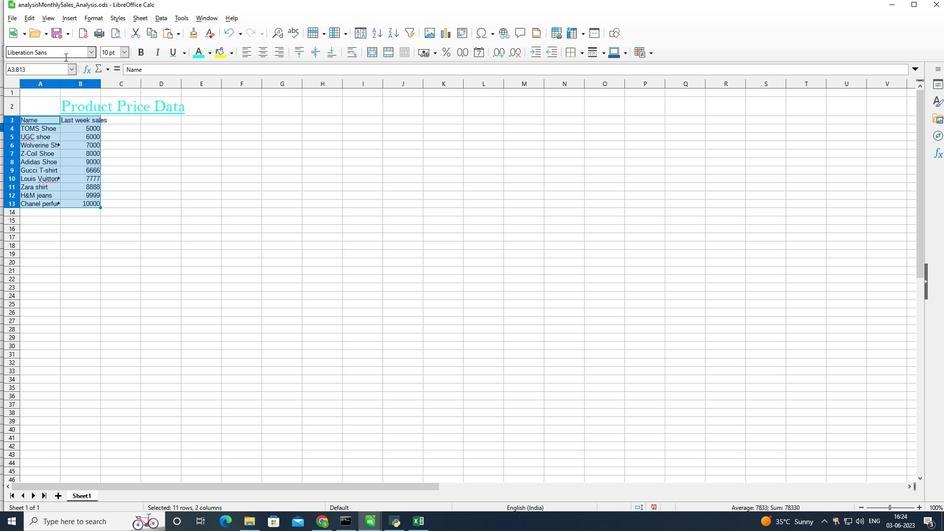 
Action: Mouse pressed left at (64, 53)
Screenshot: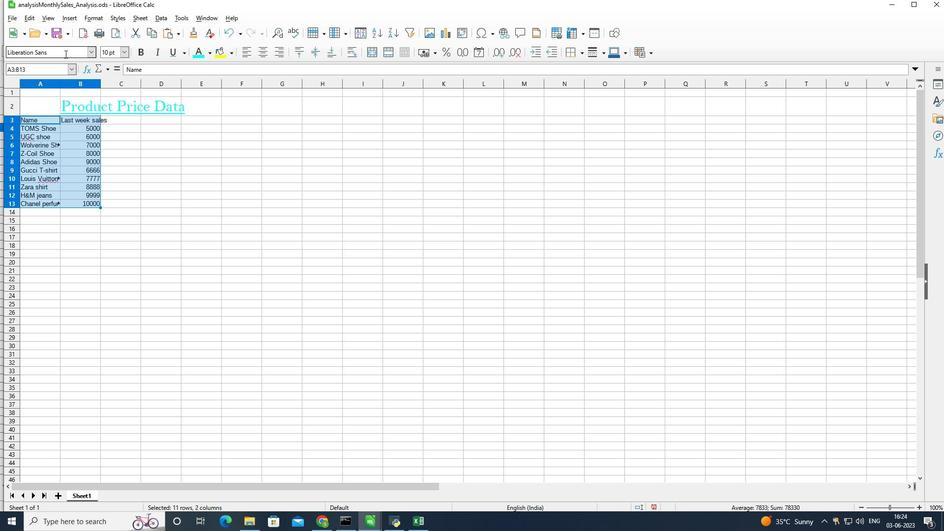
Action: Mouse moved to (137, 65)
Screenshot: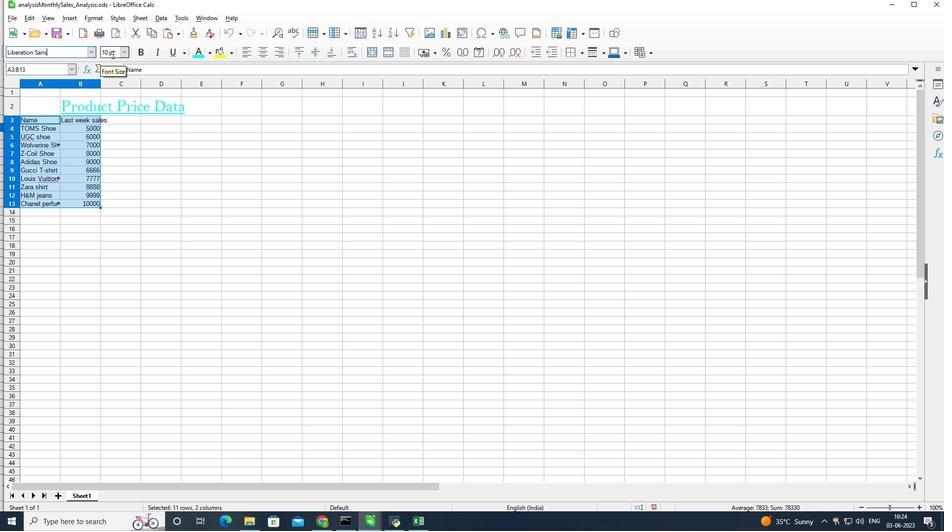 
Action: Key pressed <Key.backspace><Key.backspace><Key.backspace><Key.backspace><Key.backspace><Key.backspace><Key.backspace><Key.backspace><Key.backspace><Key.backspace><Key.backspace><Key.backspace><Key.backspace><Key.backspace><Key.backspace><Key.backspace><Key.backspace><Key.backspace><Key.backspace><Key.backspace>
Screenshot: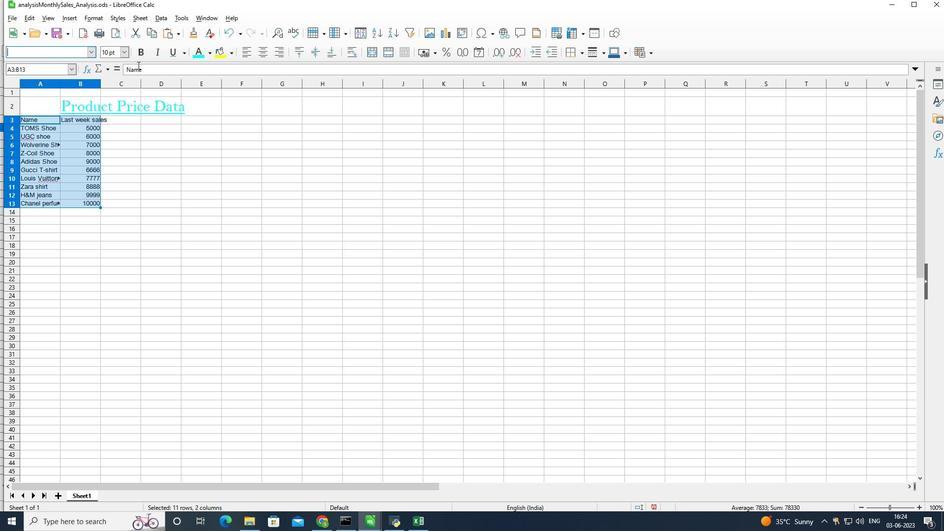 
Action: Mouse moved to (147, 60)
Screenshot: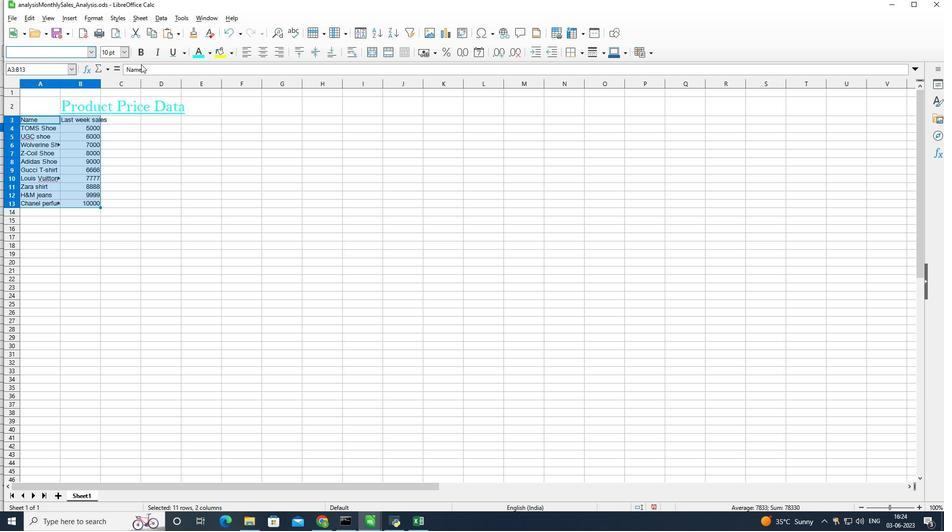 
Action: Key pressed <Key.shift>Britannic<Key.space><Key.enter>
Screenshot: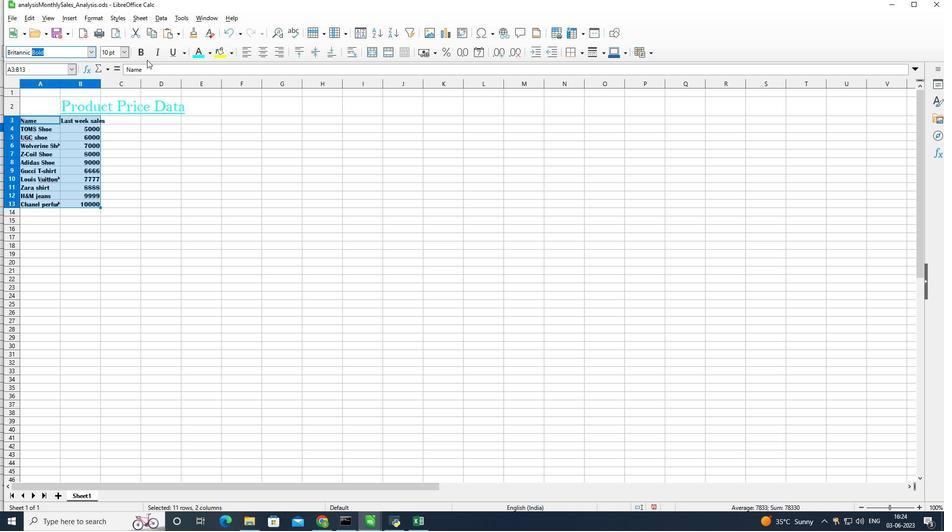 
Action: Mouse moved to (124, 53)
Screenshot: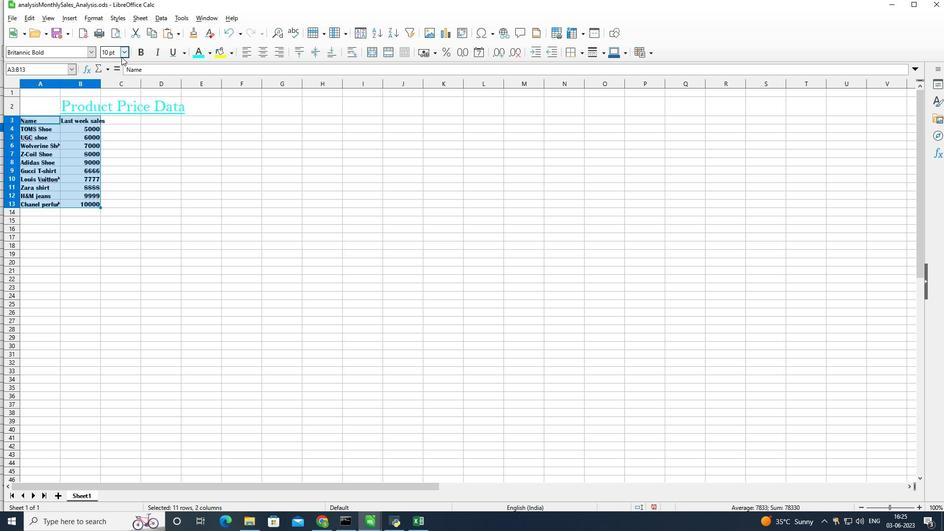 
Action: Mouse pressed left at (124, 53)
Screenshot: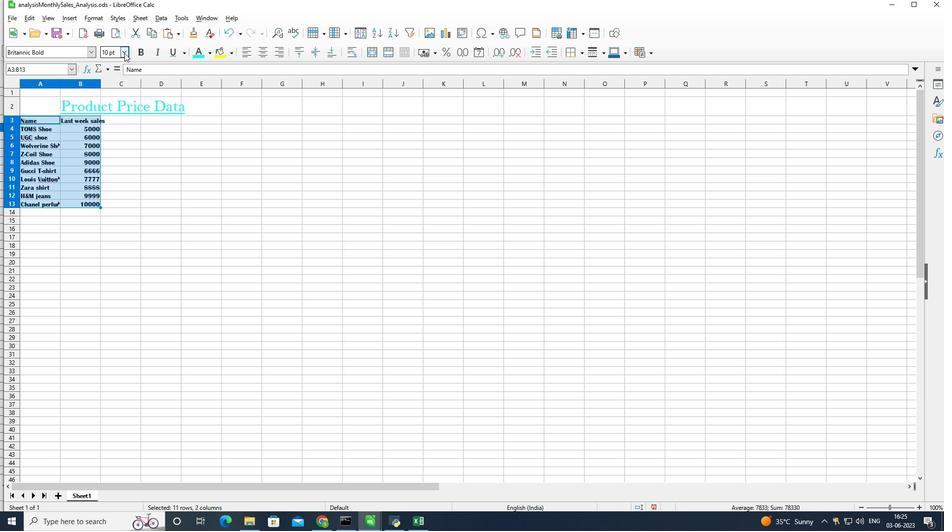 
Action: Mouse moved to (102, 162)
Screenshot: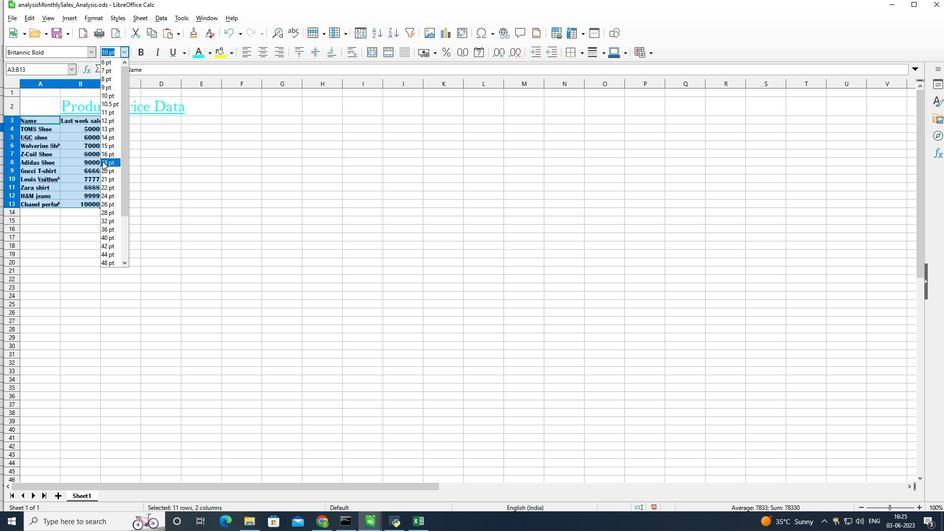 
Action: Mouse pressed left at (102, 162)
Screenshot: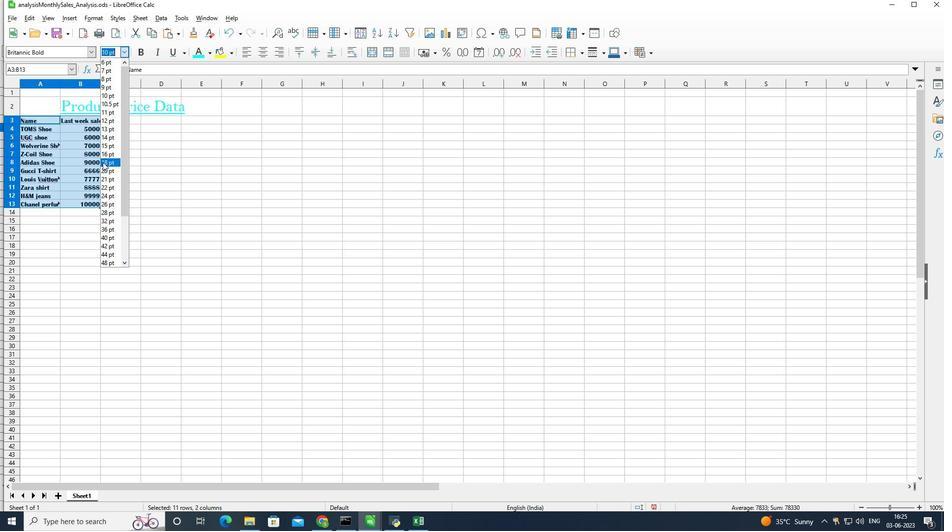 
Action: Mouse moved to (298, 49)
Screenshot: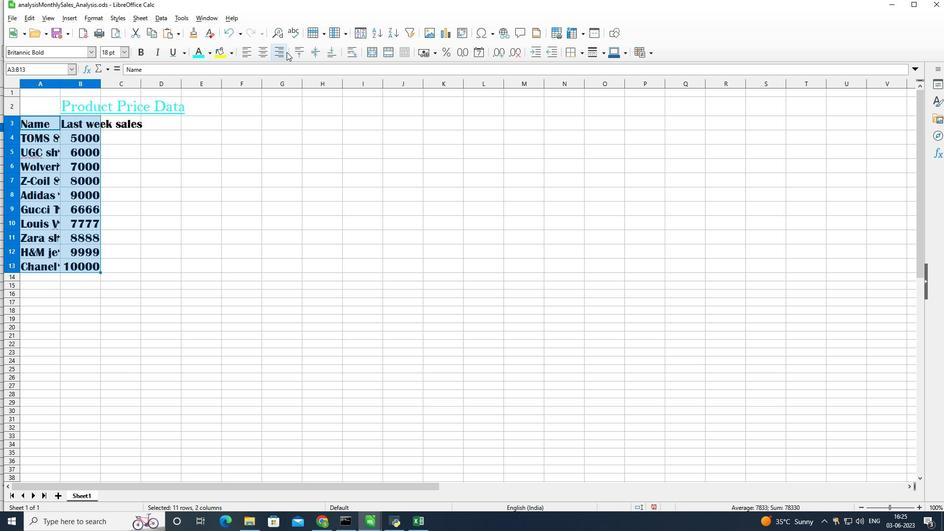 
Action: Mouse pressed left at (298, 49)
Screenshot: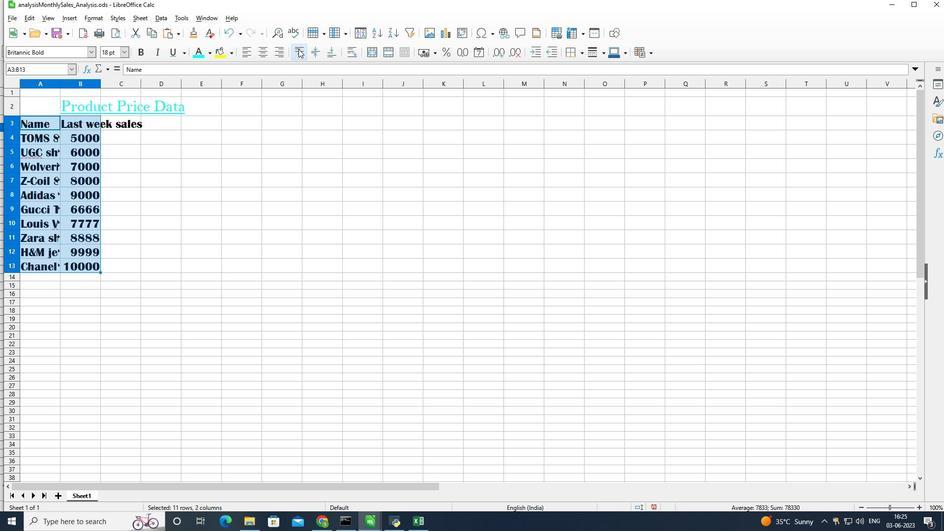 
Action: Mouse moved to (92, 106)
Screenshot: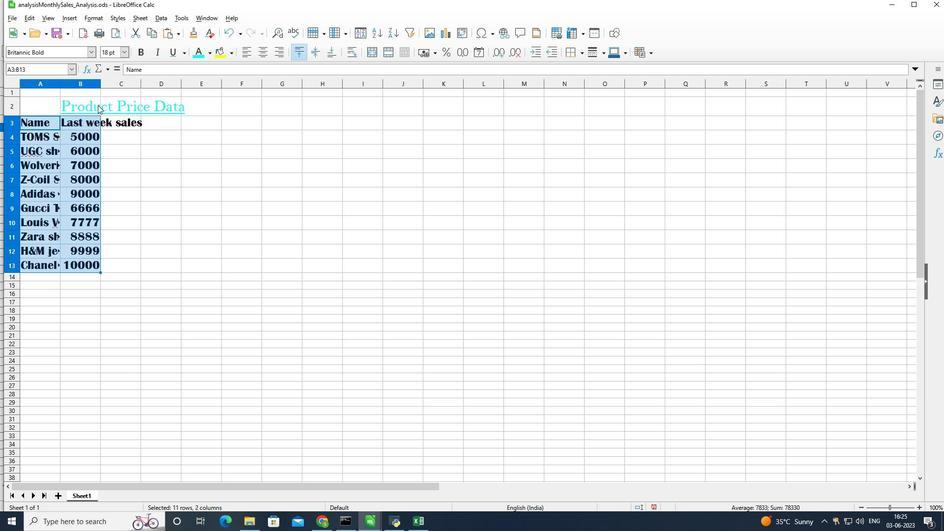 
Action: Mouse pressed left at (92, 106)
Screenshot: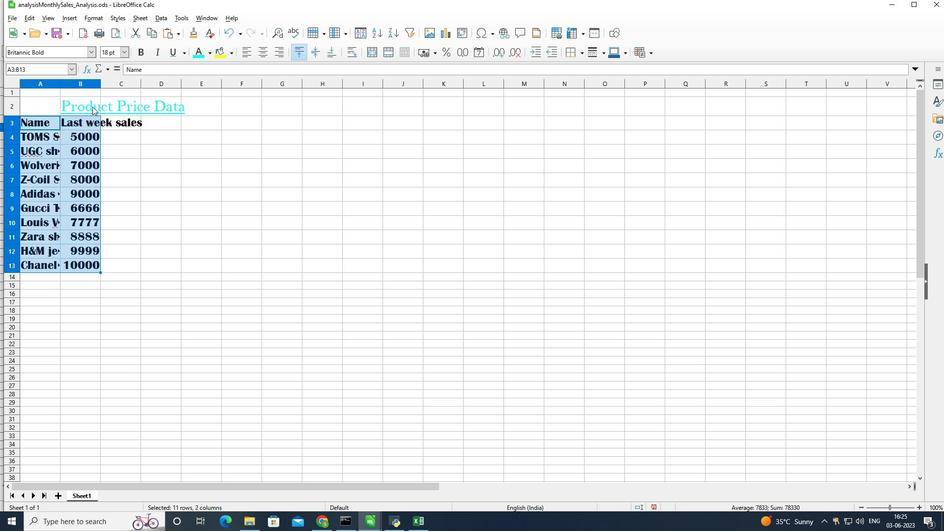 
Action: Mouse pressed left at (92, 106)
Screenshot: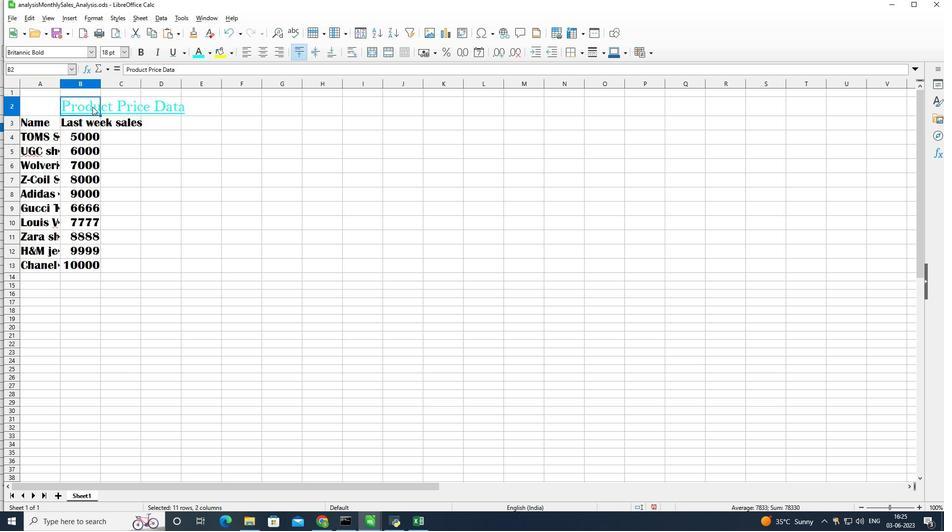 
Action: Mouse moved to (92, 106)
Screenshot: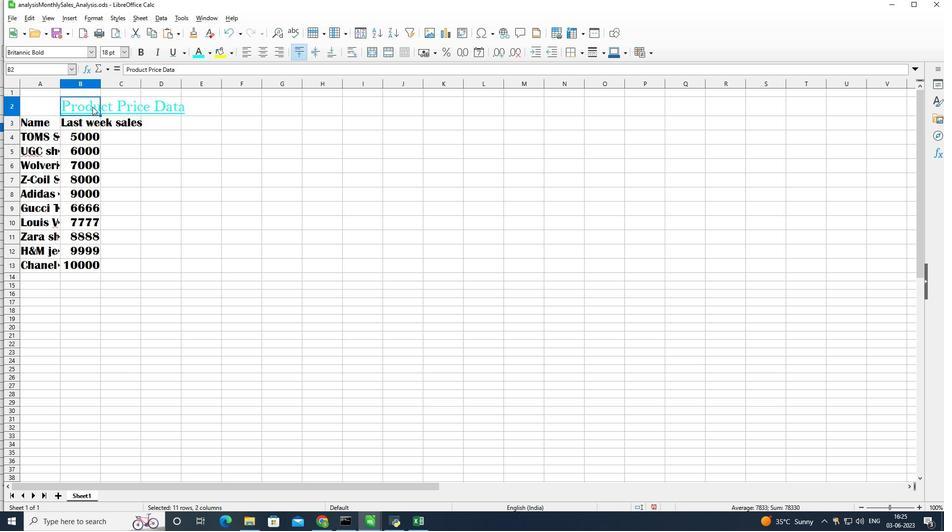 
Action: Mouse pressed left at (92, 106)
Screenshot: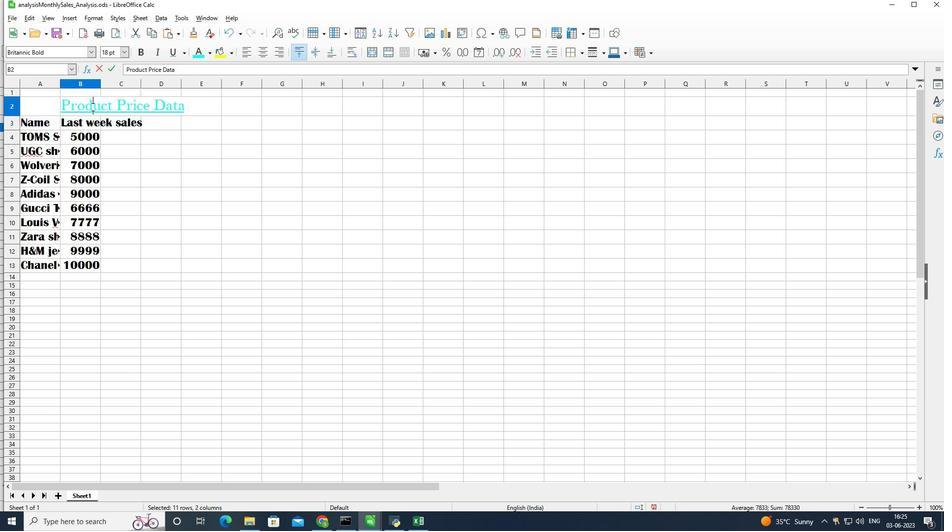 
Action: Mouse pressed left at (92, 106)
Screenshot: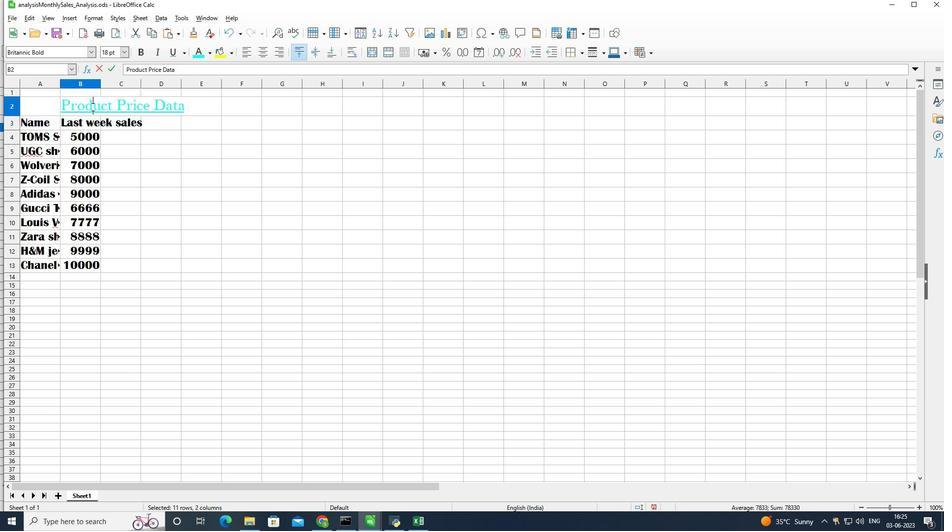 
Action: Mouse moved to (91, 106)
Screenshot: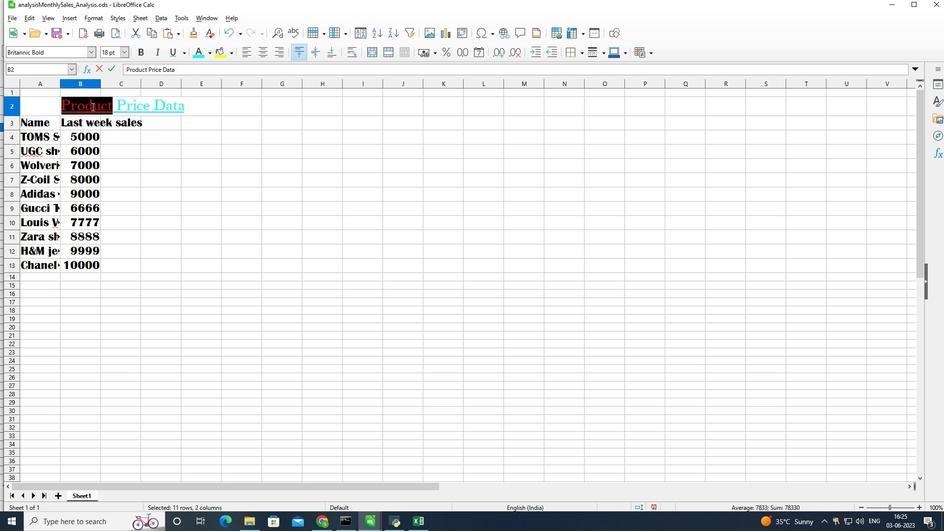 
Action: Mouse pressed left at (91, 106)
Screenshot: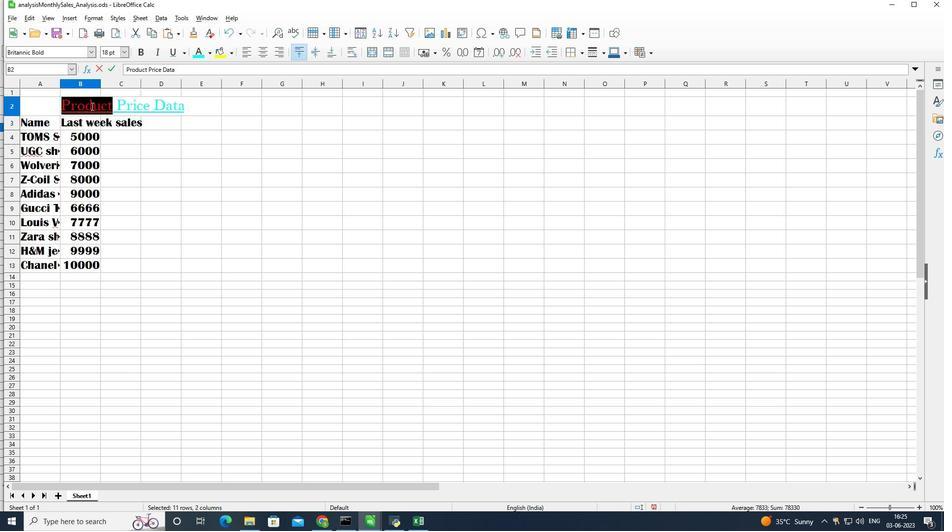
Action: Mouse moved to (299, 50)
Screenshot: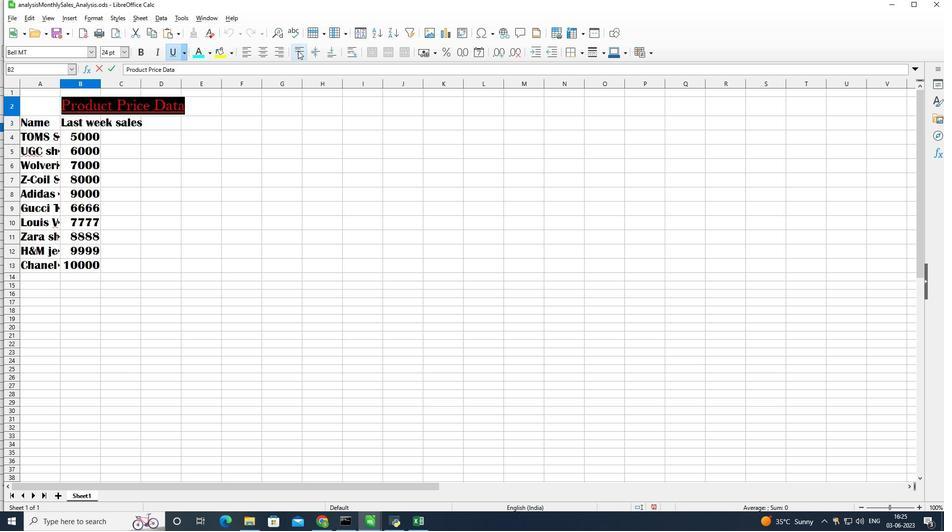 
Action: Mouse pressed left at (299, 50)
Screenshot: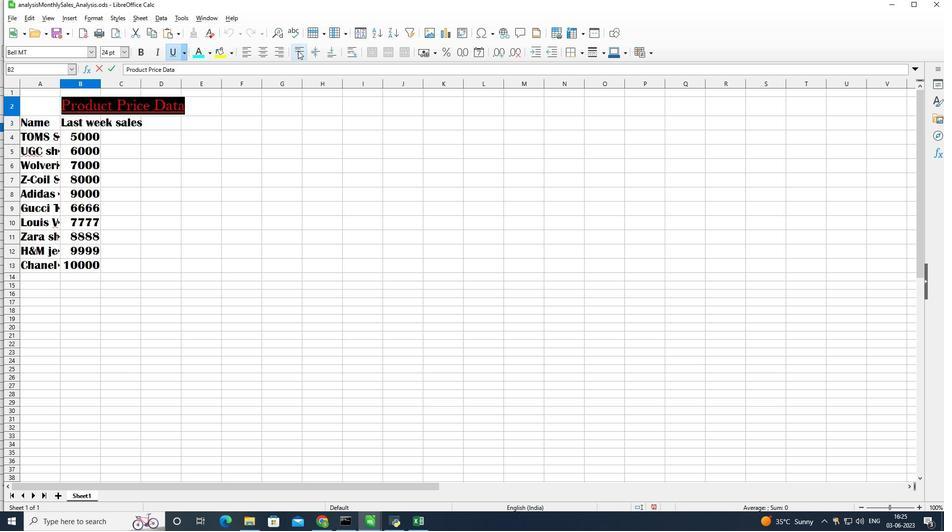 
Action: Mouse moved to (160, 236)
Screenshot: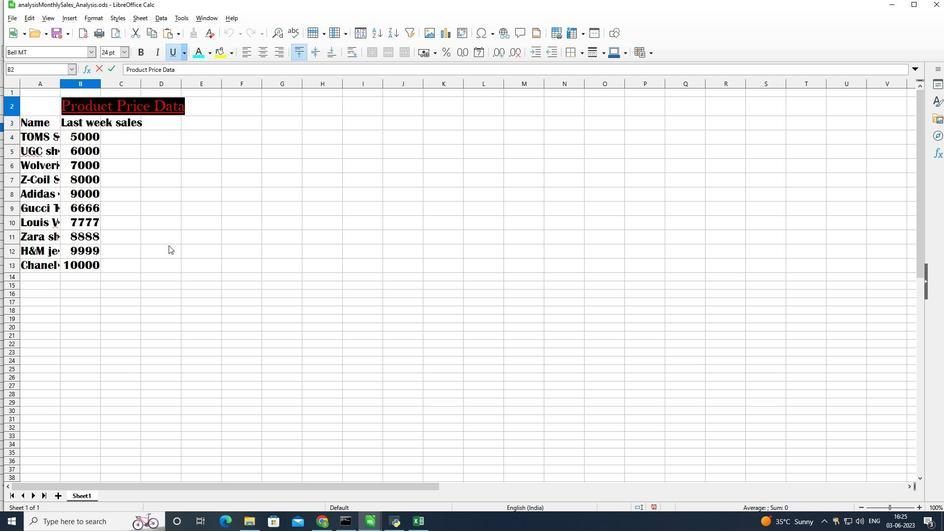 
Action: Key pressed ctrl+S
Screenshot: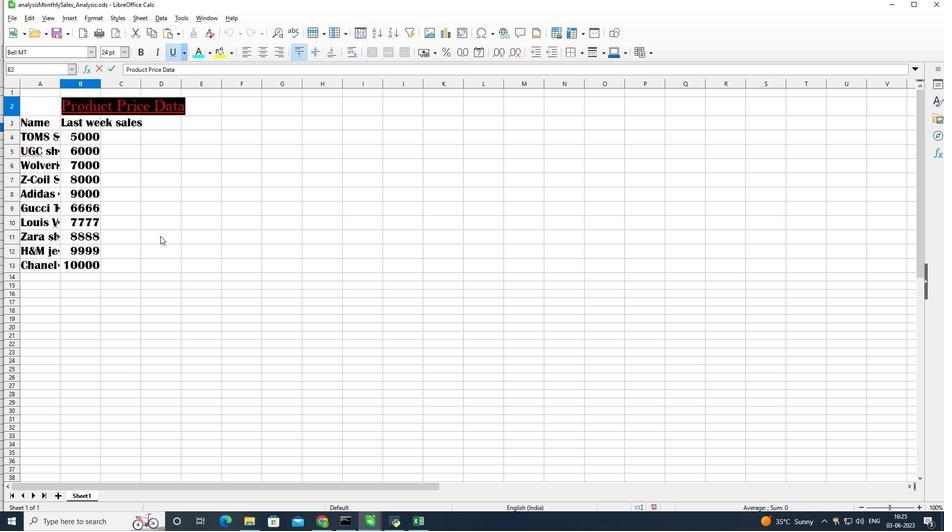 
Action: Mouse moved to (166, 167)
Screenshot: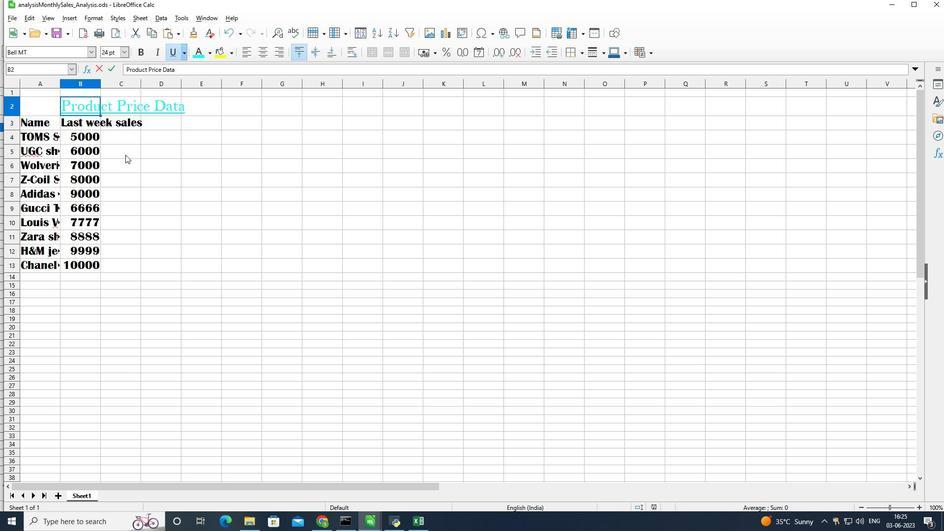 
Action: Mouse pressed left at (166, 167)
Screenshot: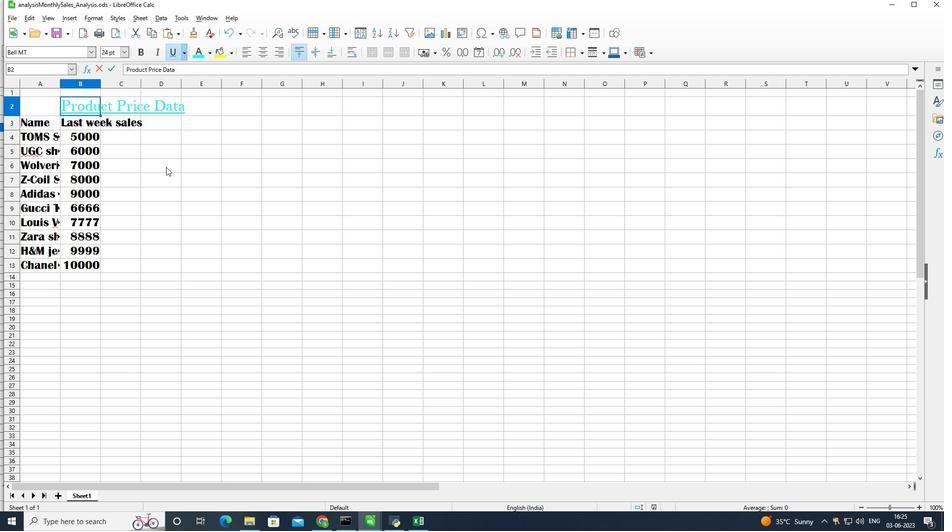 
Action: Mouse moved to (292, 182)
Screenshot: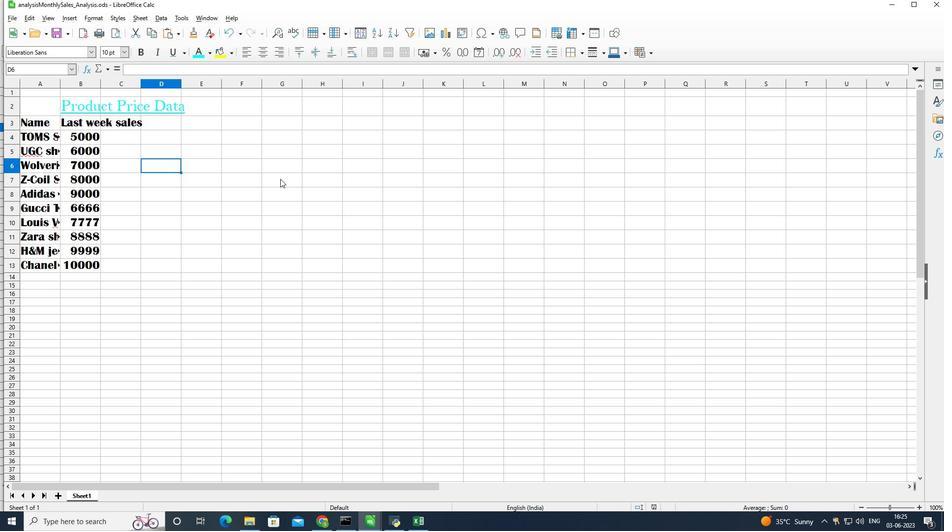 
